 Task: Create in the project AgileHorizon and in the Backlog issue 'Implement a new cloud-based talent management system for a company with advanced talent acquisition and performance evaluation features' a child issue 'Automated infrastructure backup and recovery planning and optimization', and assign it to team member softage.4@softage.net. Create in the project AgileHorizon and in the Backlog issue 'Integrate a new appointment booking feature into an existing service provider mobile application to enhance convenience and scheduling for customers' a child issue 'Integration with customer loyalty management software', and assign it to team member softage.1@softage.net
Action: Mouse moved to (227, 66)
Screenshot: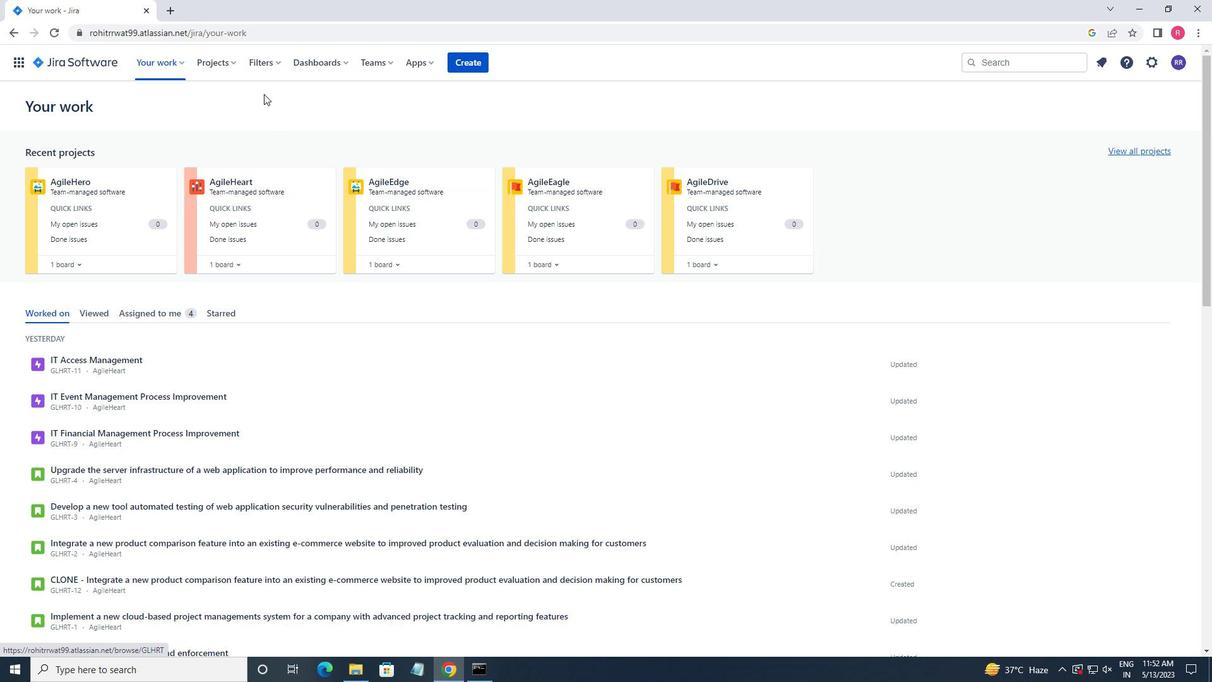 
Action: Mouse pressed left at (227, 66)
Screenshot: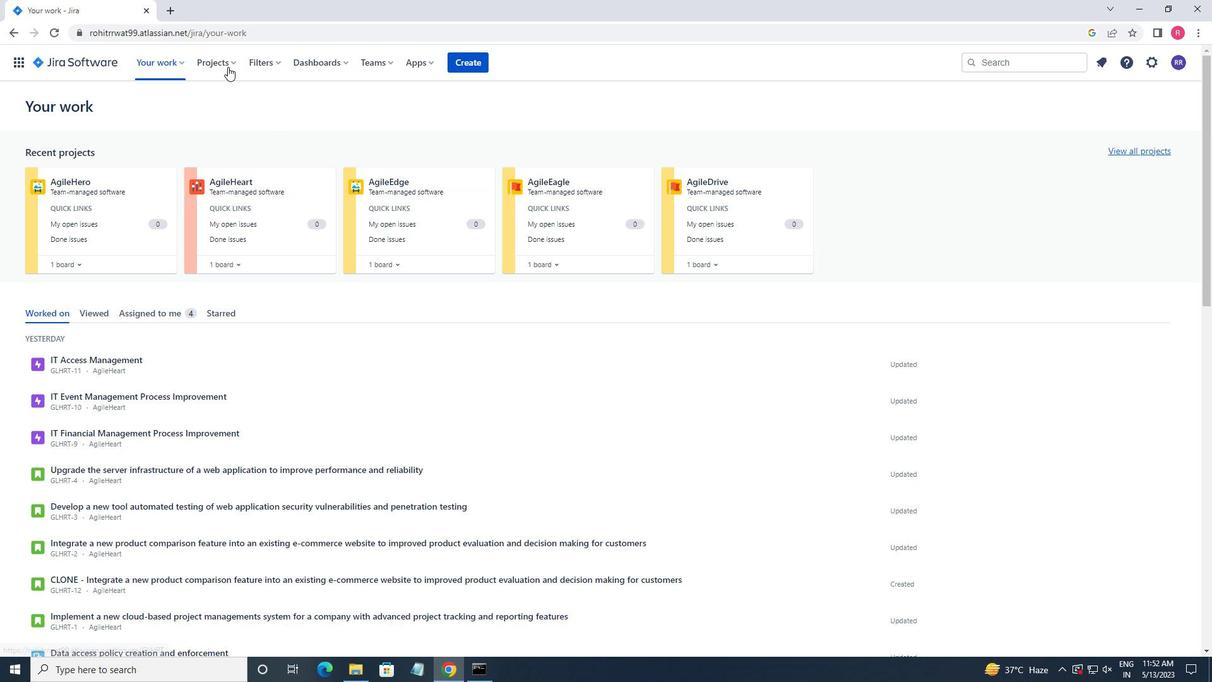 
Action: Mouse moved to (247, 128)
Screenshot: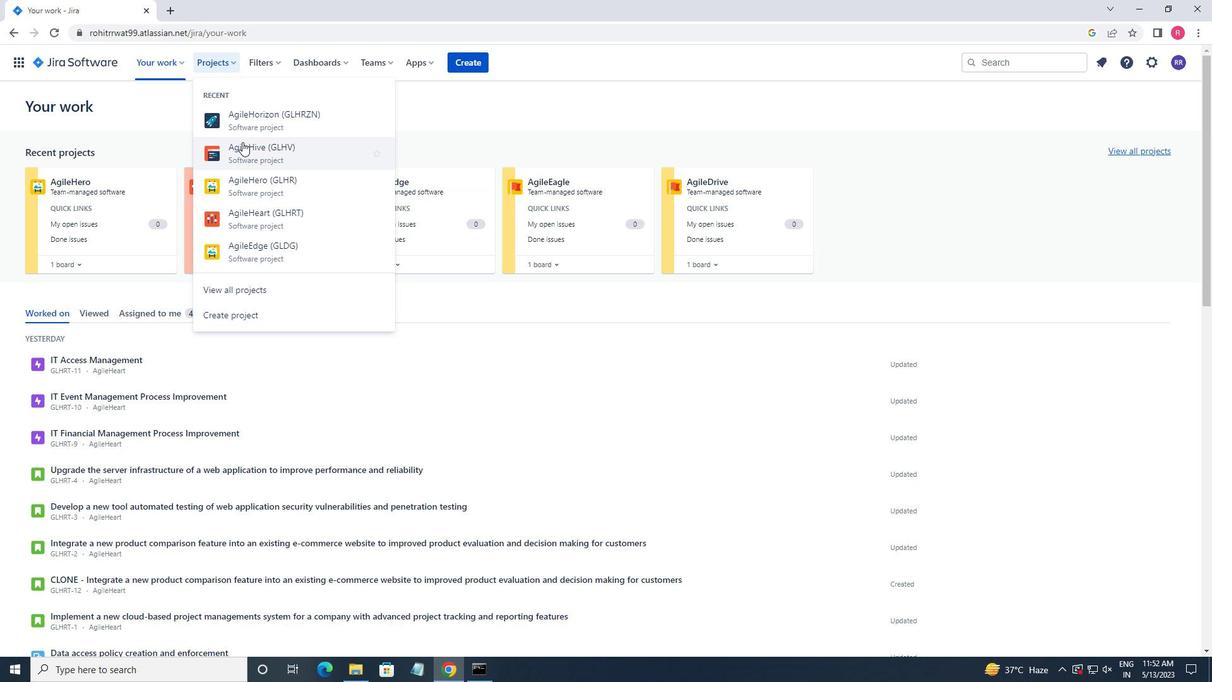 
Action: Mouse pressed left at (247, 128)
Screenshot: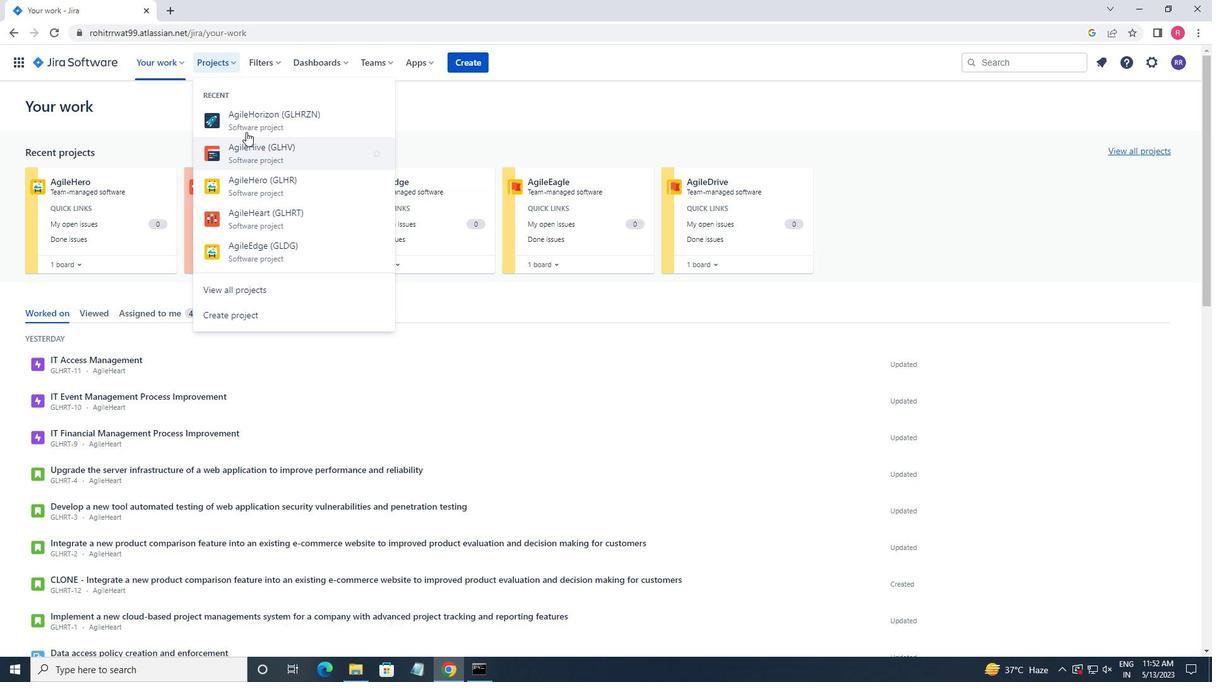 
Action: Mouse moved to (62, 196)
Screenshot: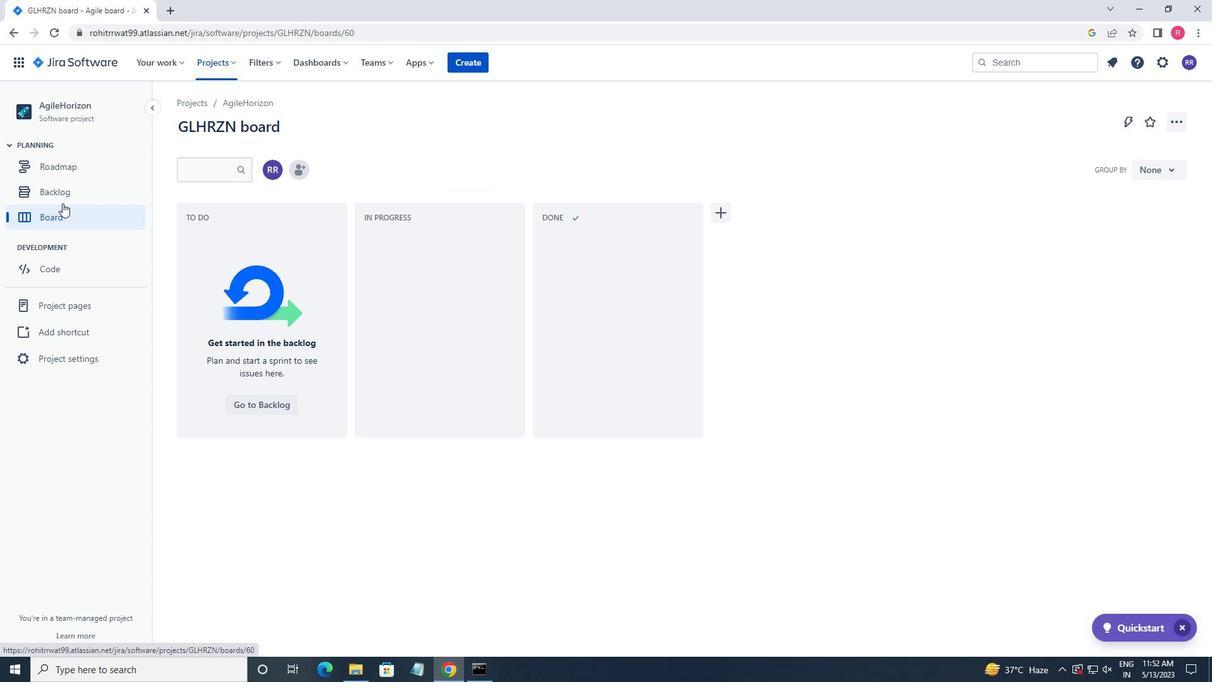 
Action: Mouse pressed left at (62, 196)
Screenshot: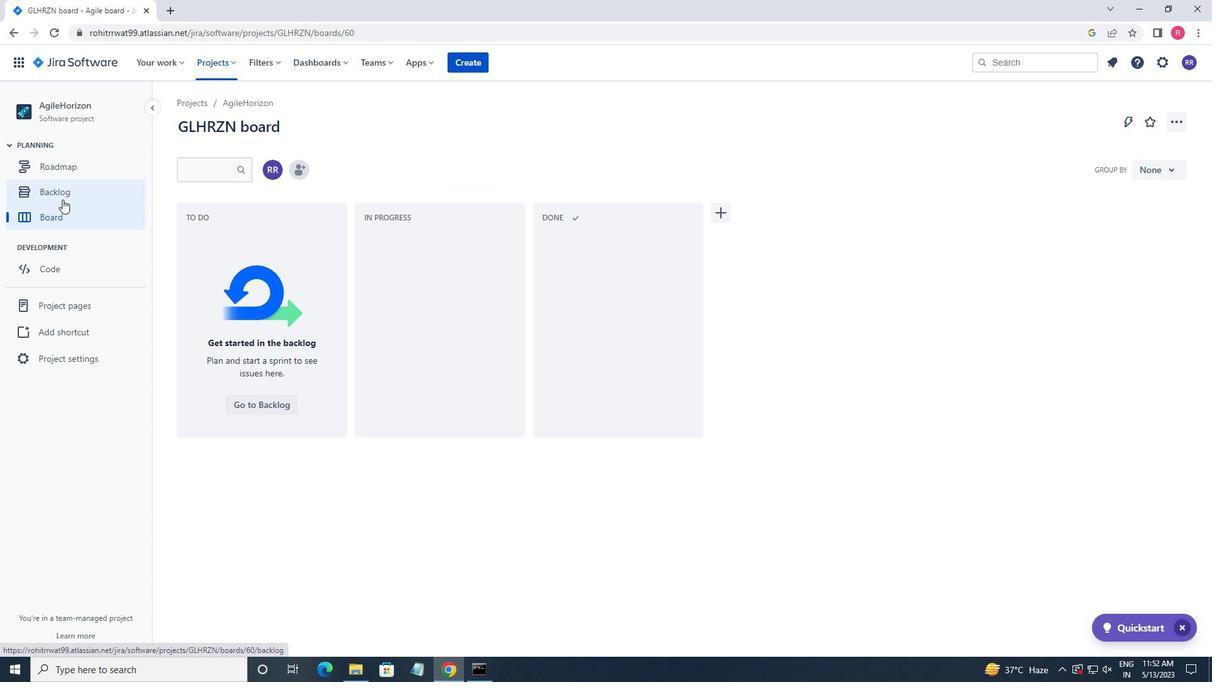 
Action: Mouse moved to (767, 258)
Screenshot: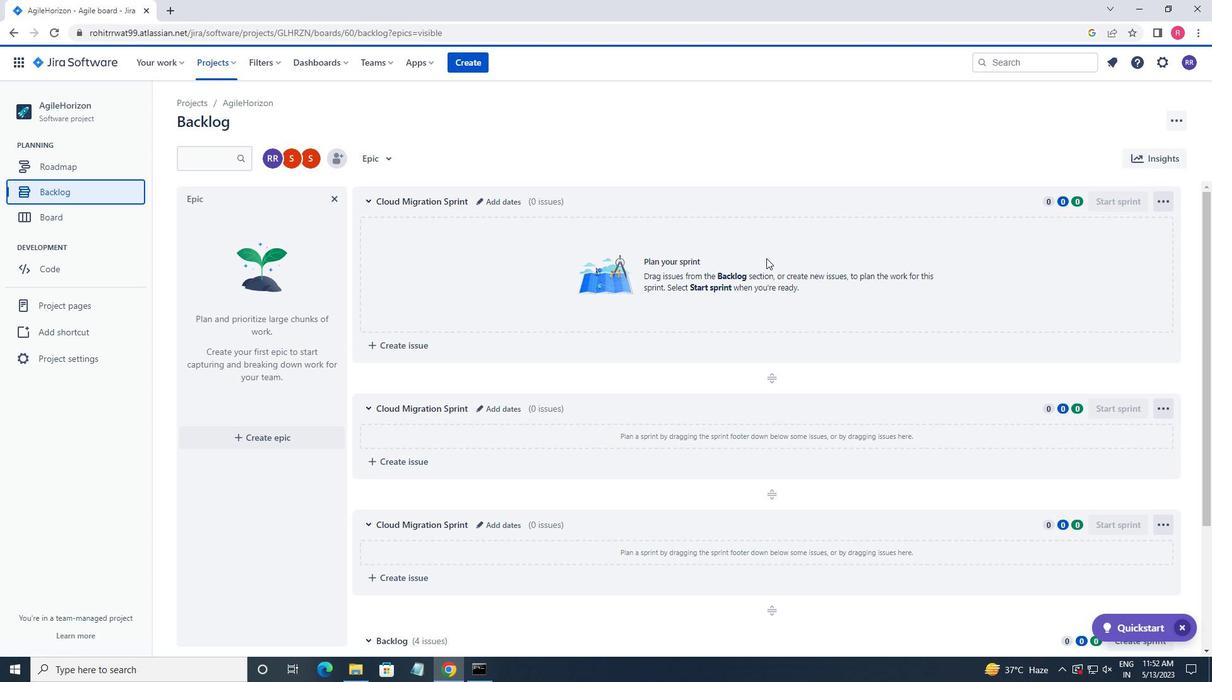 
Action: Mouse scrolled (767, 257) with delta (0, 0)
Screenshot: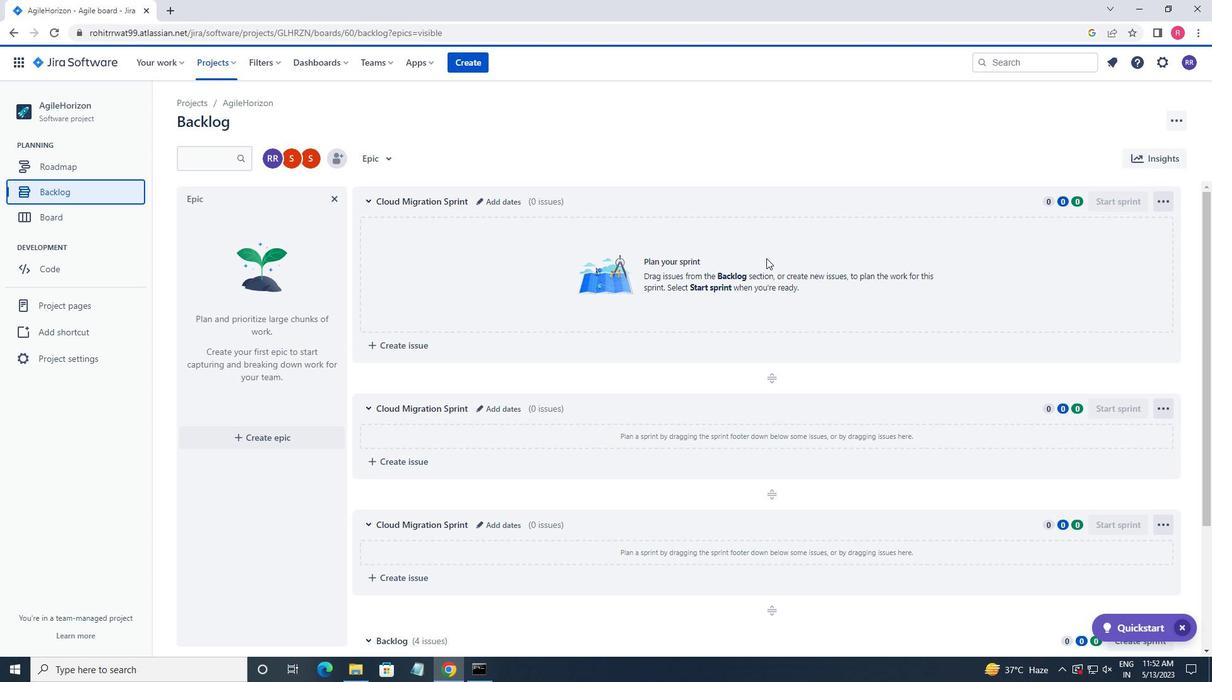 
Action: Mouse moved to (767, 258)
Screenshot: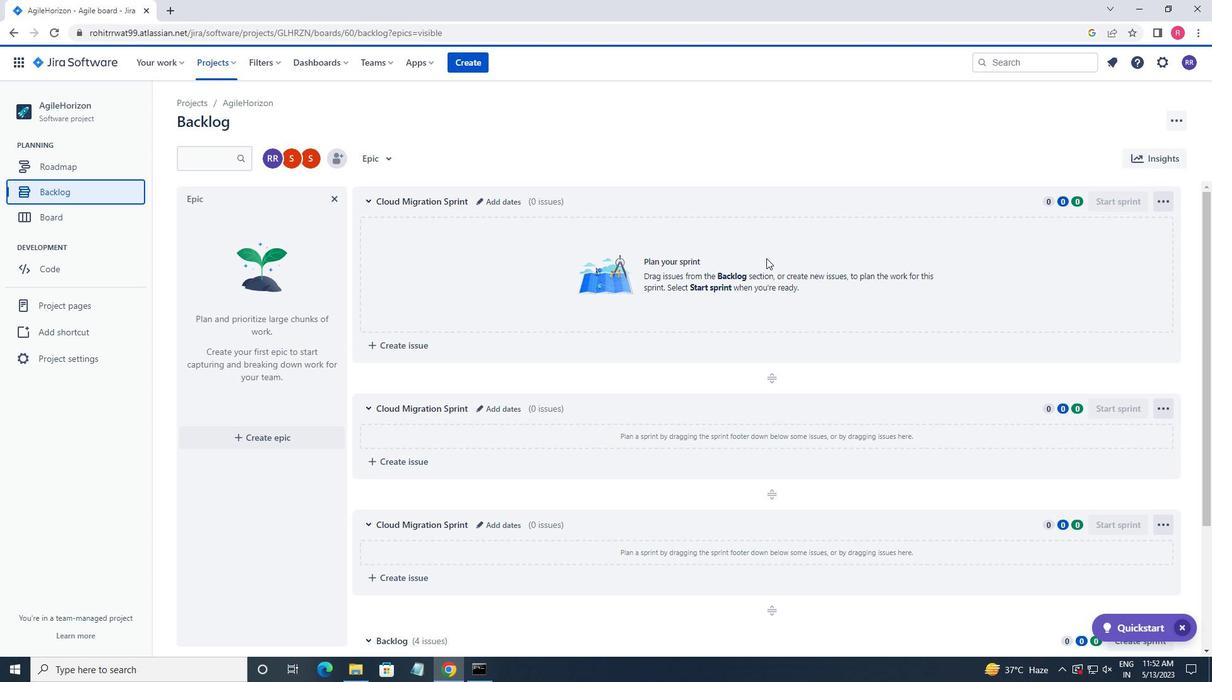 
Action: Mouse scrolled (767, 257) with delta (0, 0)
Screenshot: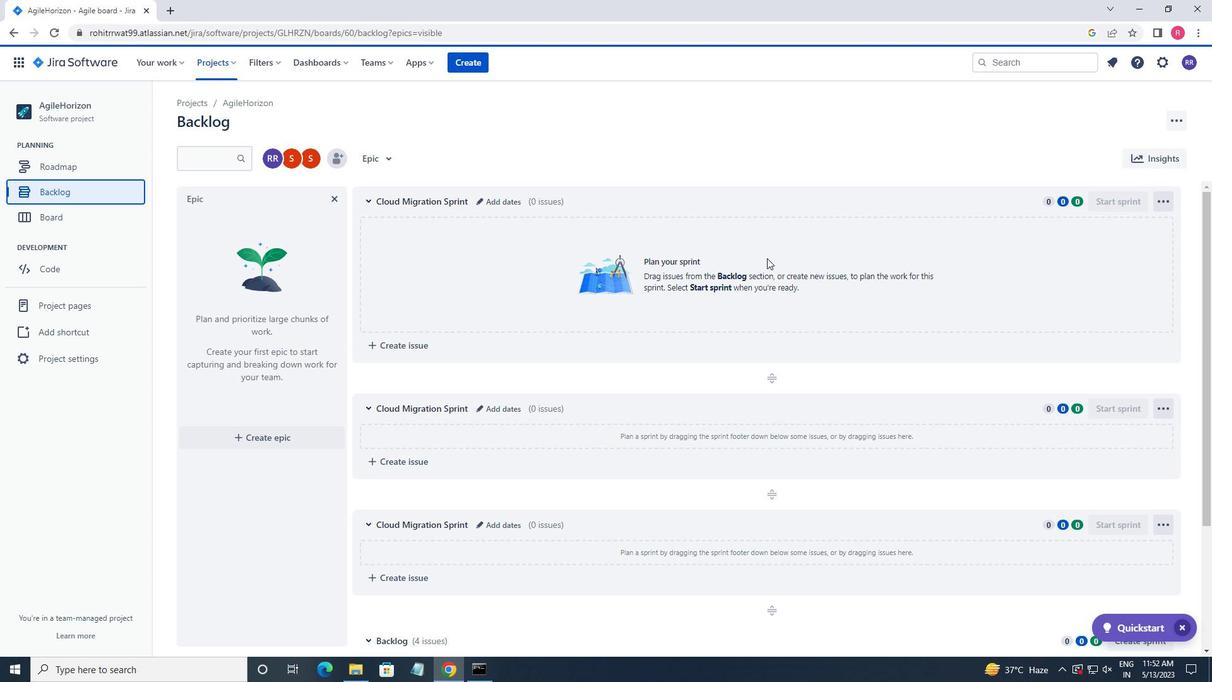 
Action: Mouse moved to (768, 258)
Screenshot: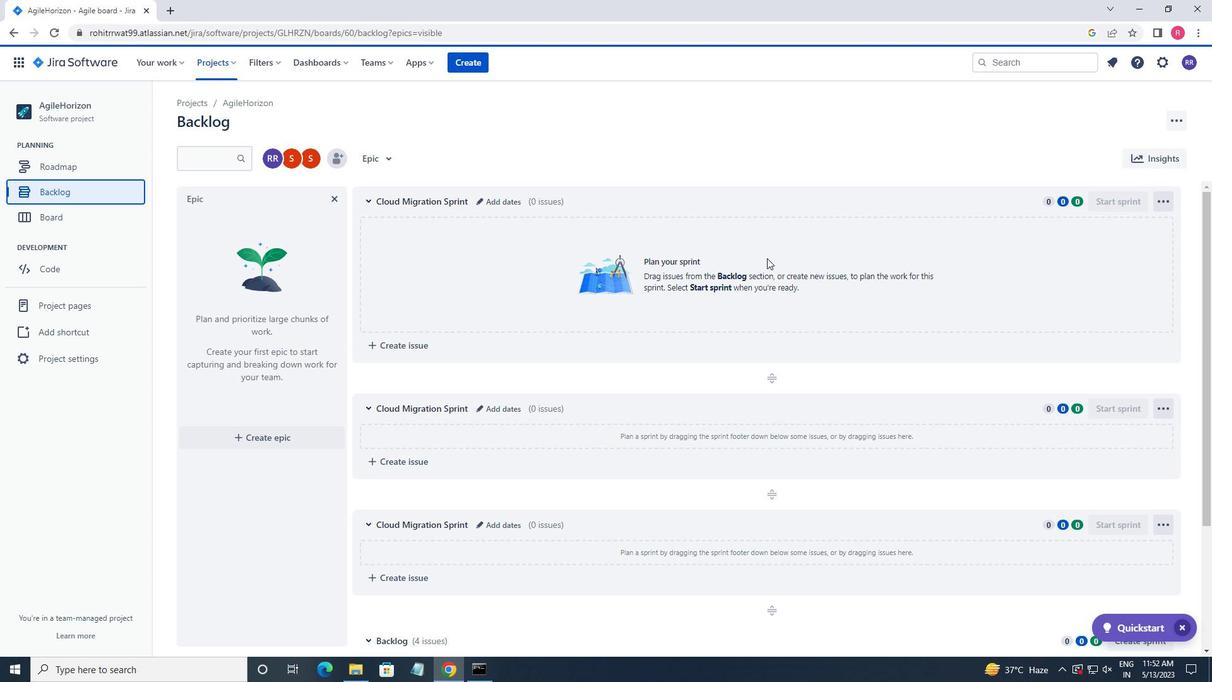 
Action: Mouse scrolled (768, 258) with delta (0, 0)
Screenshot: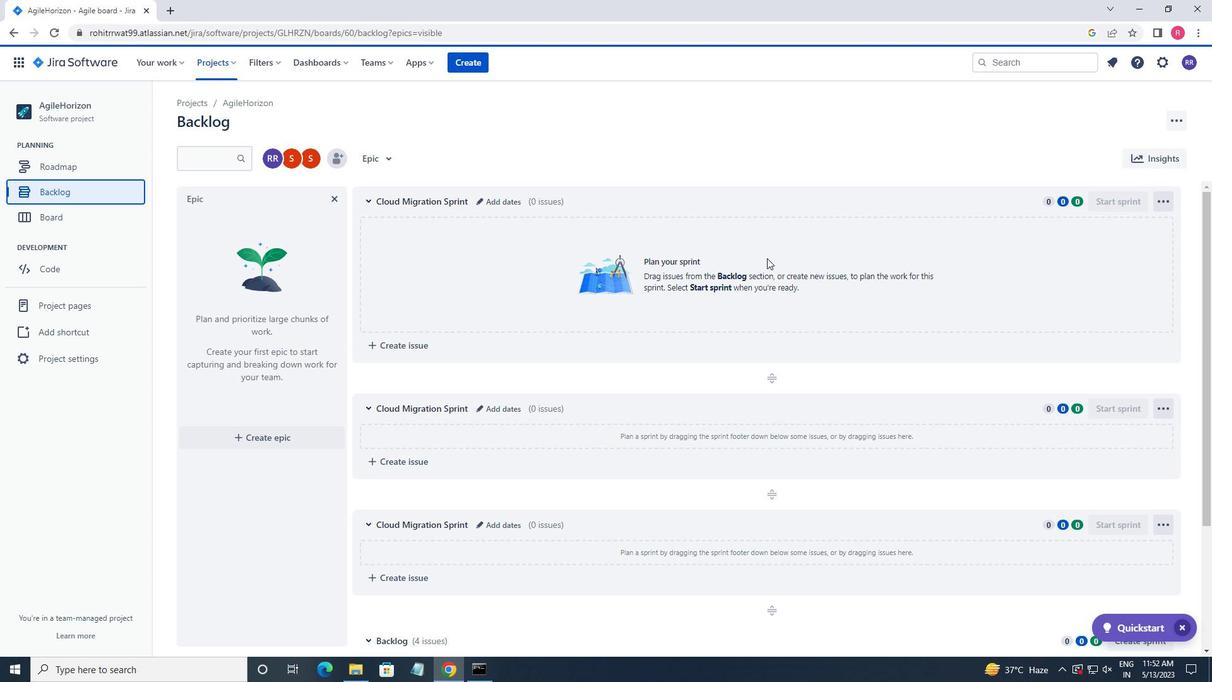 
Action: Mouse scrolled (768, 258) with delta (0, 0)
Screenshot: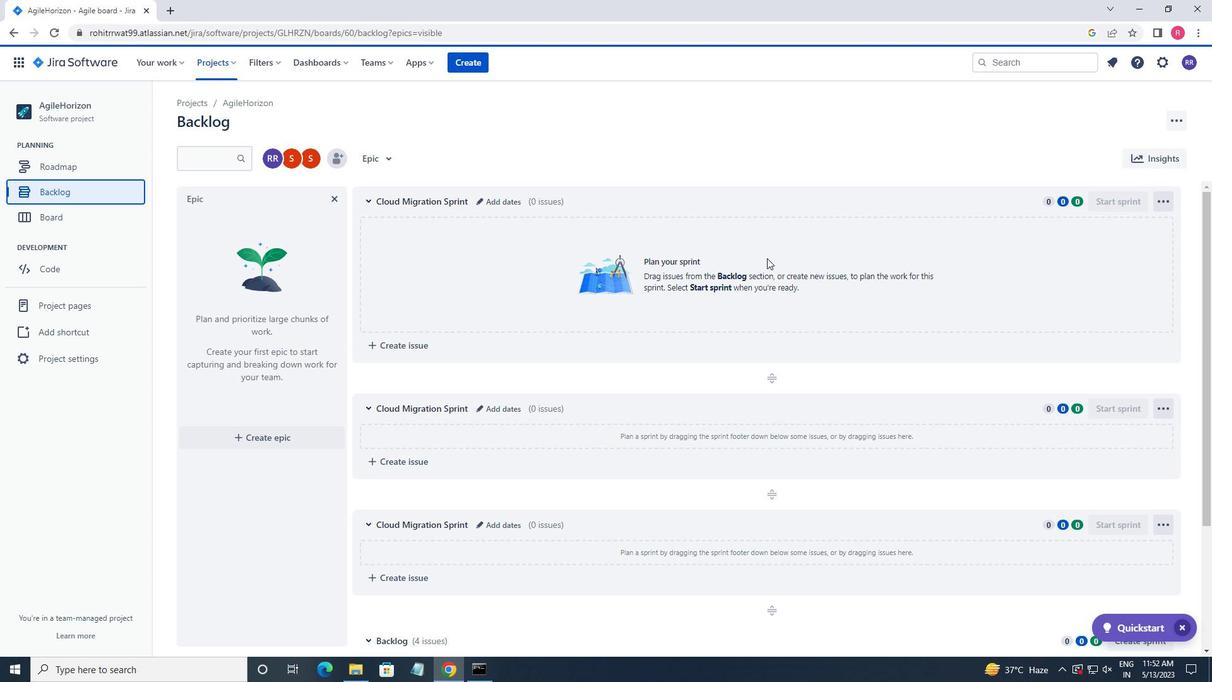 
Action: Mouse scrolled (768, 258) with delta (0, 0)
Screenshot: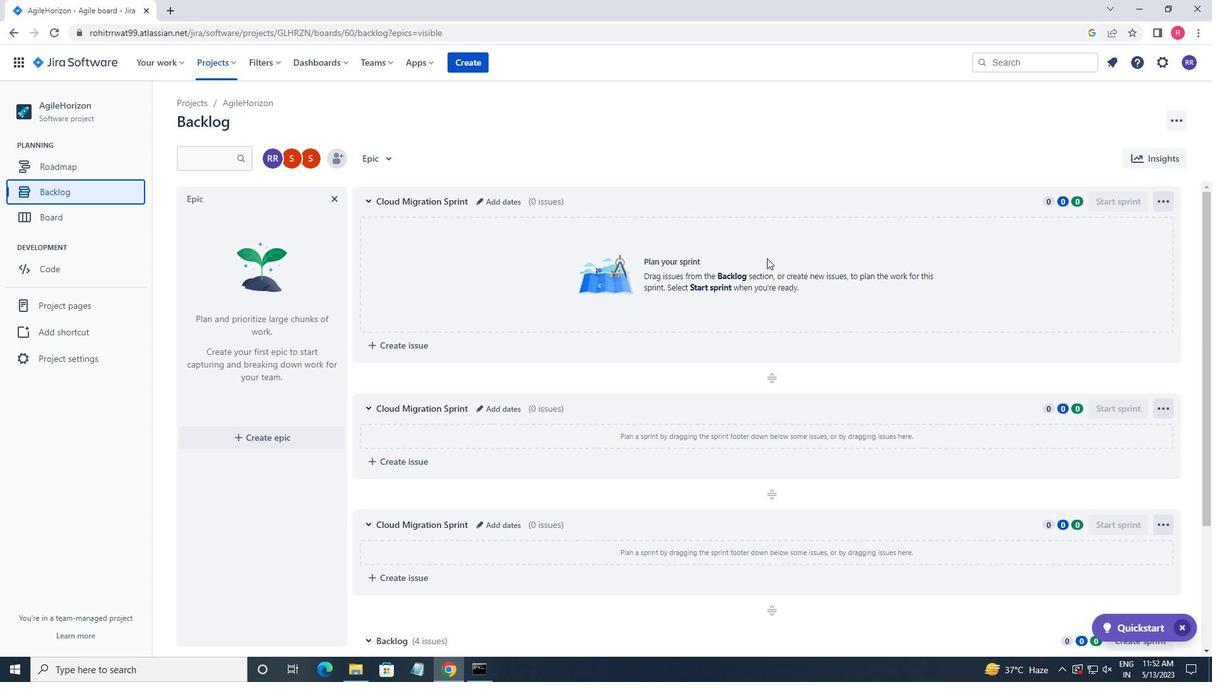 
Action: Mouse moved to (769, 258)
Screenshot: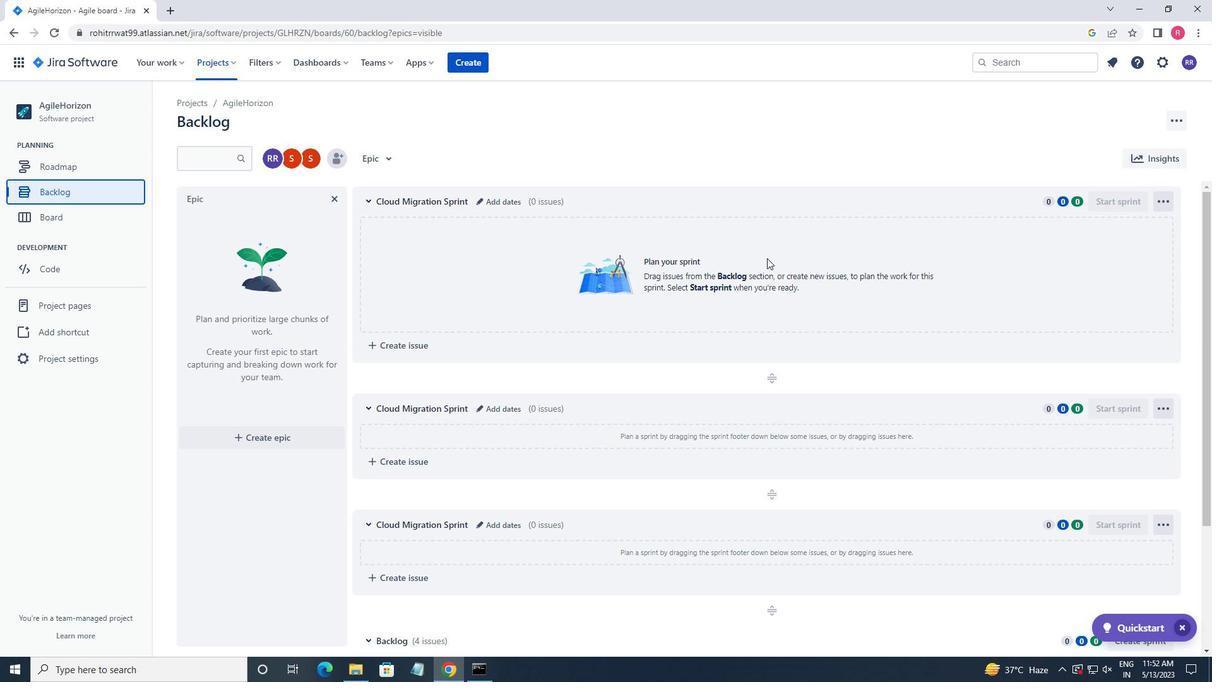 
Action: Mouse scrolled (769, 258) with delta (0, 0)
Screenshot: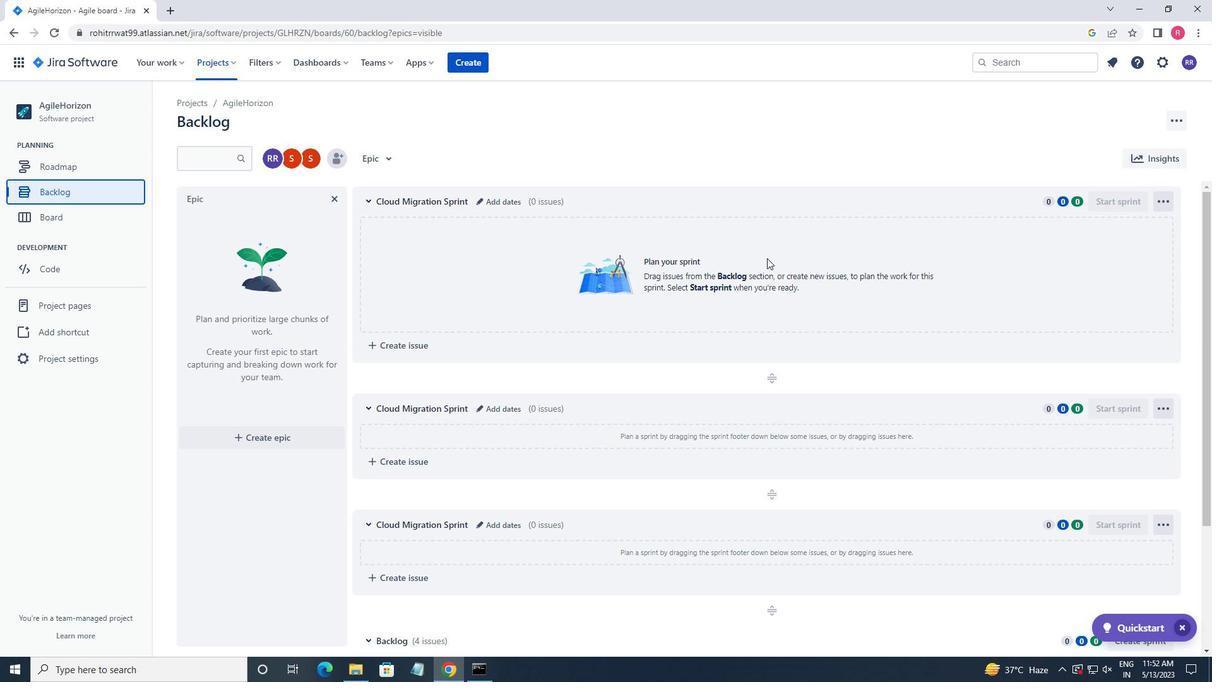
Action: Mouse scrolled (769, 258) with delta (0, 0)
Screenshot: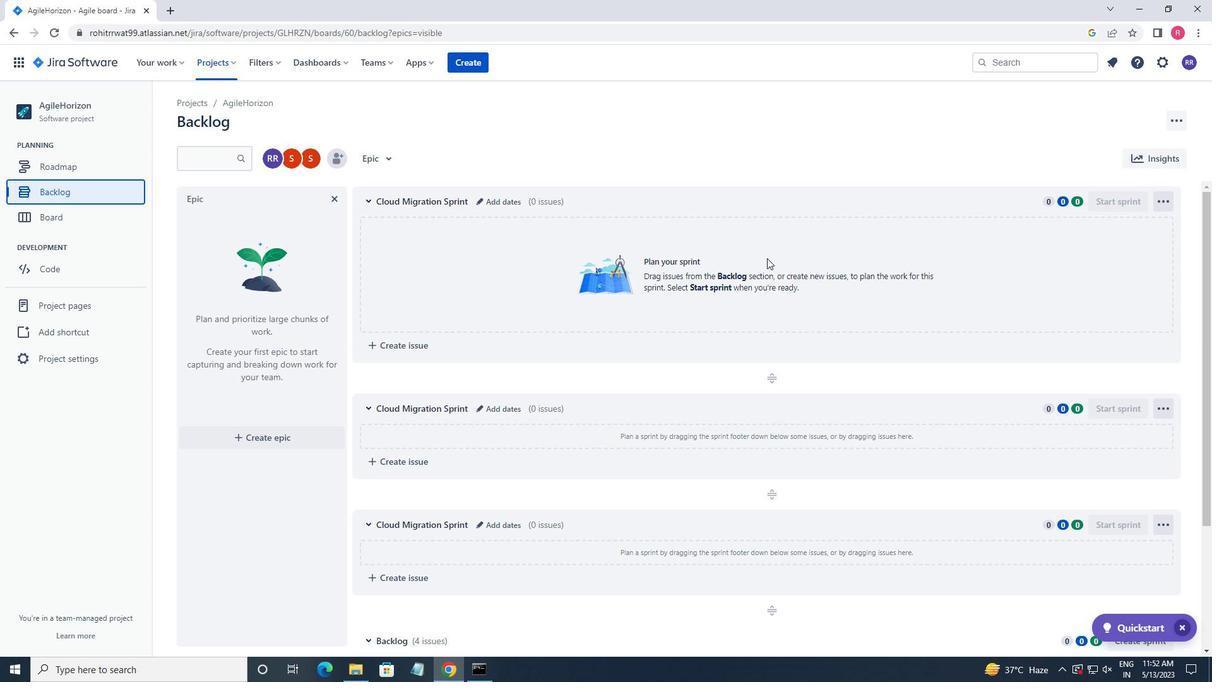 
Action: Mouse moved to (1030, 555)
Screenshot: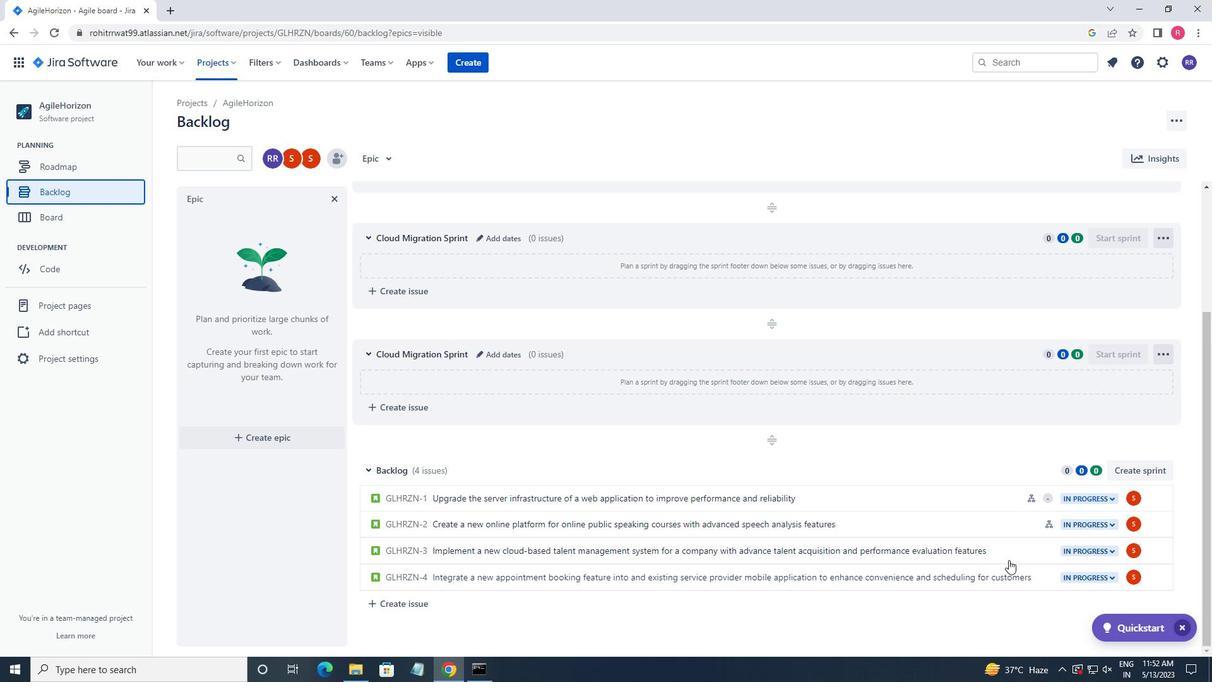 
Action: Mouse pressed left at (1030, 555)
Screenshot: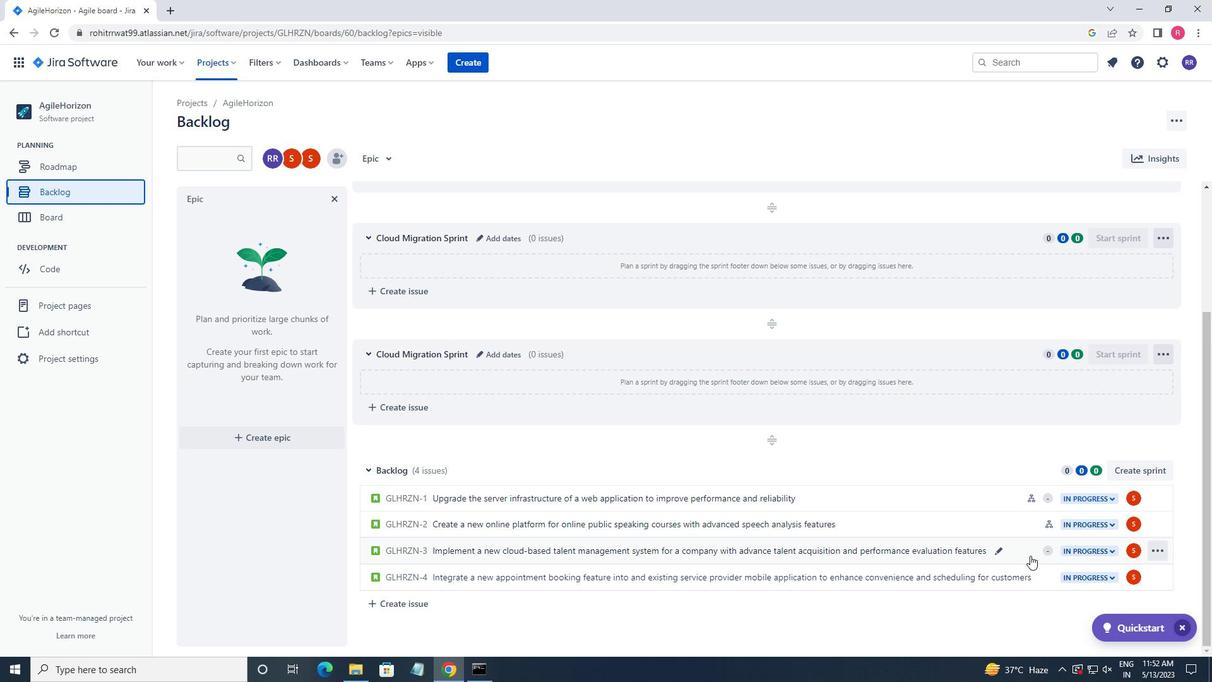 
Action: Mouse moved to (994, 332)
Screenshot: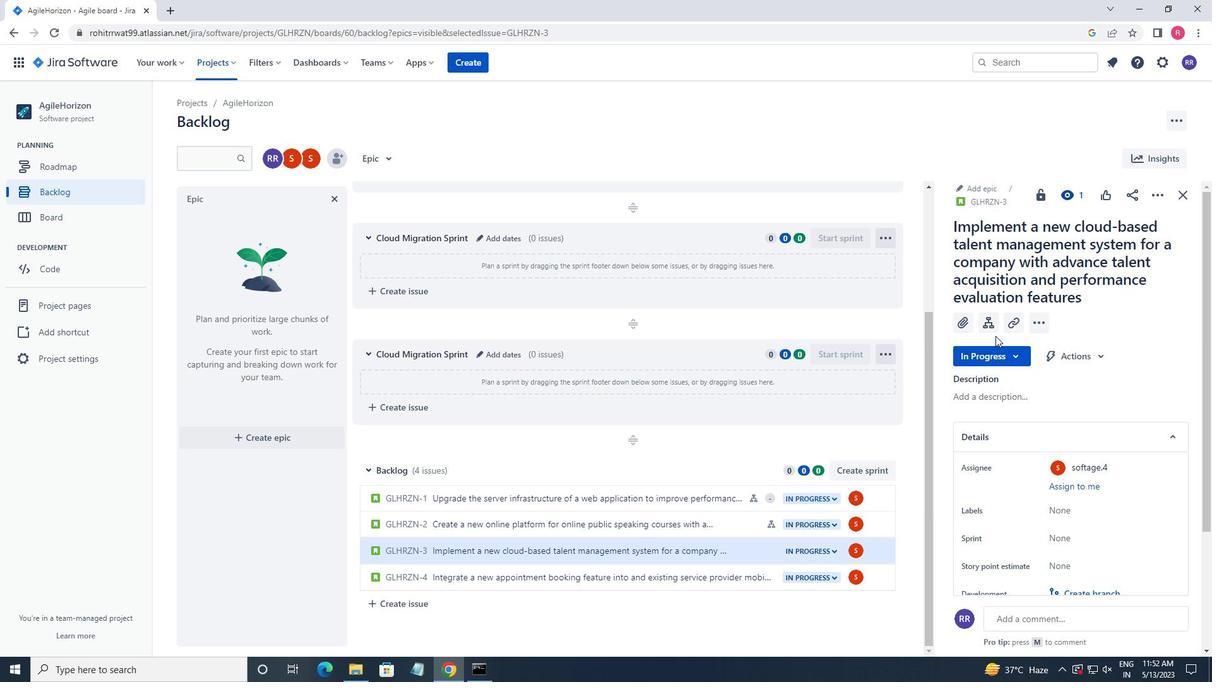 
Action: Mouse pressed left at (994, 332)
Screenshot: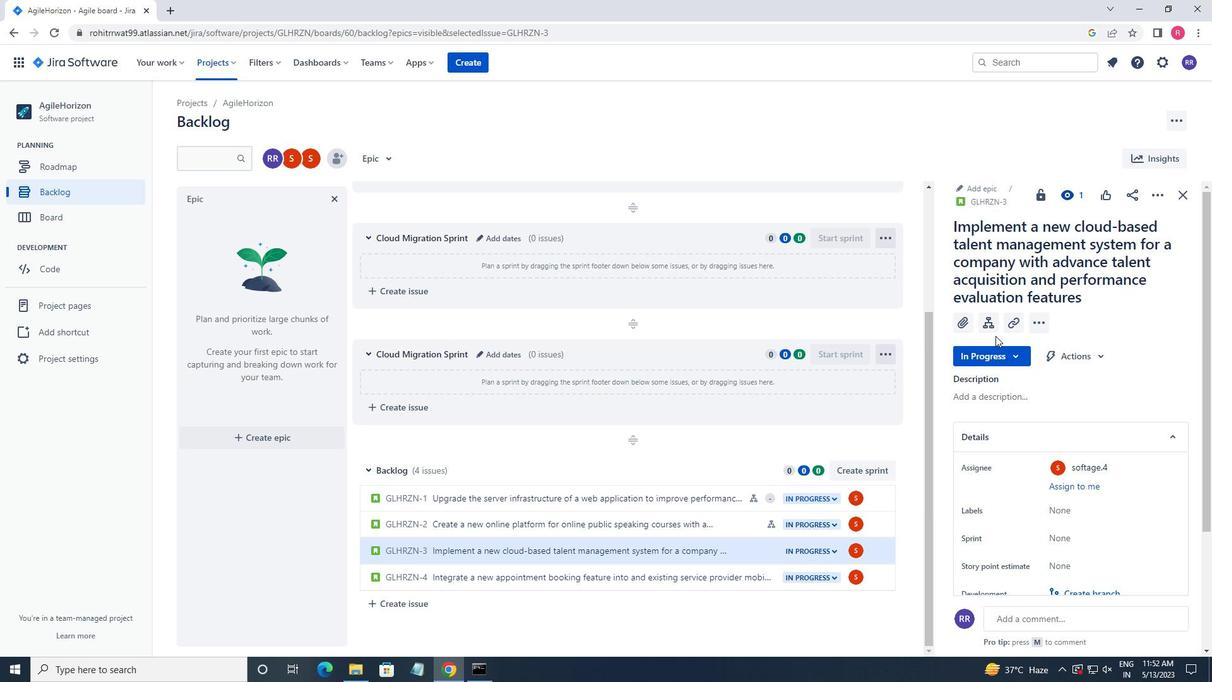 
Action: Mouse moved to (991, 326)
Screenshot: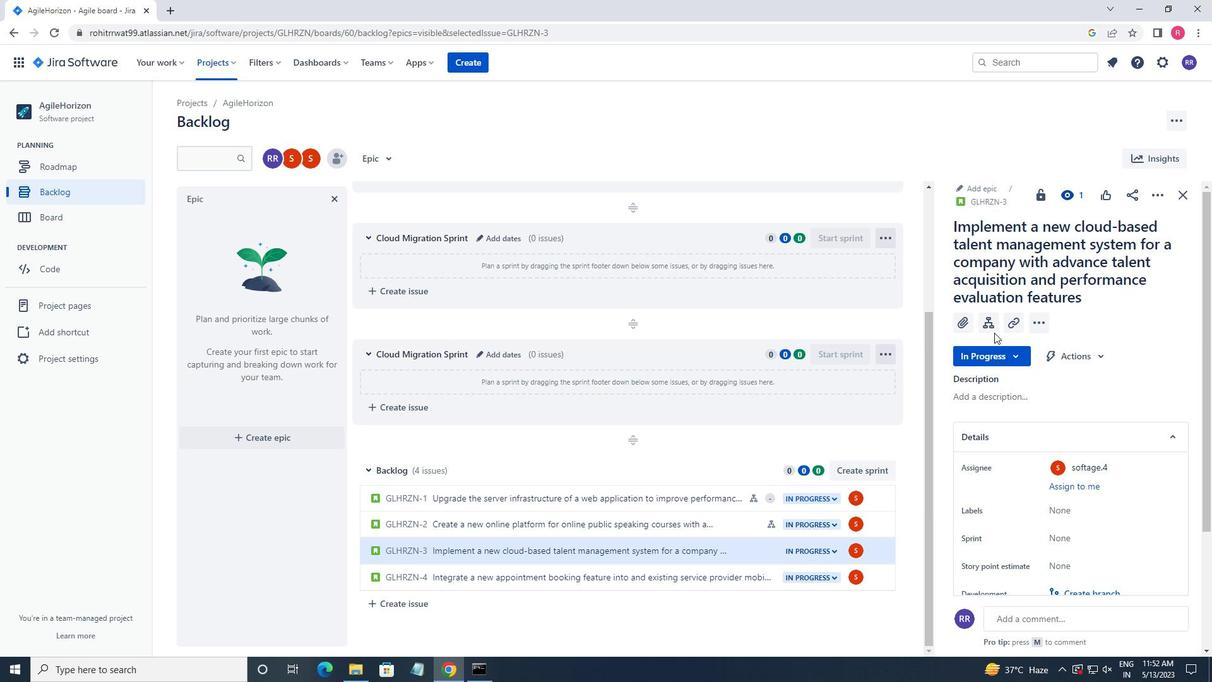 
Action: Mouse pressed left at (991, 326)
Screenshot: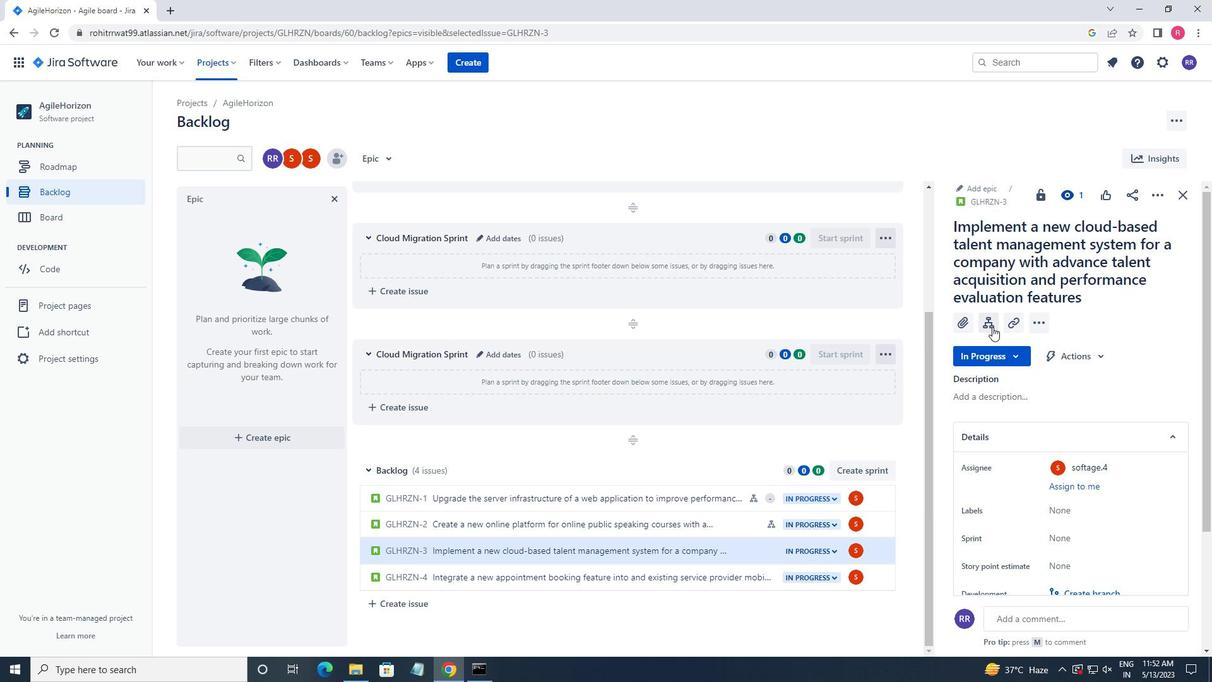
Action: Key pressed <Key.shift>AUTOMATED<Key.space>INFRASTUCTURE<Key.space><Key.left><Key.left><Key.left><Key.left><Key.left><Key.left><Key.left><Key.left><Key.left><Key.right><Key.right>R<Key.right><Key.right><Key.right><Key.right><Key.right><Key.right><Key.right><Key.right><Key.right><Key.right>BACKUP<Key.space>AND<Key.space>RECOVERY<Key.space>PLANNU<Key.backspace>ING<Key.space>AND<Key.space>OPTIMIZATION<Key.enter>
Screenshot: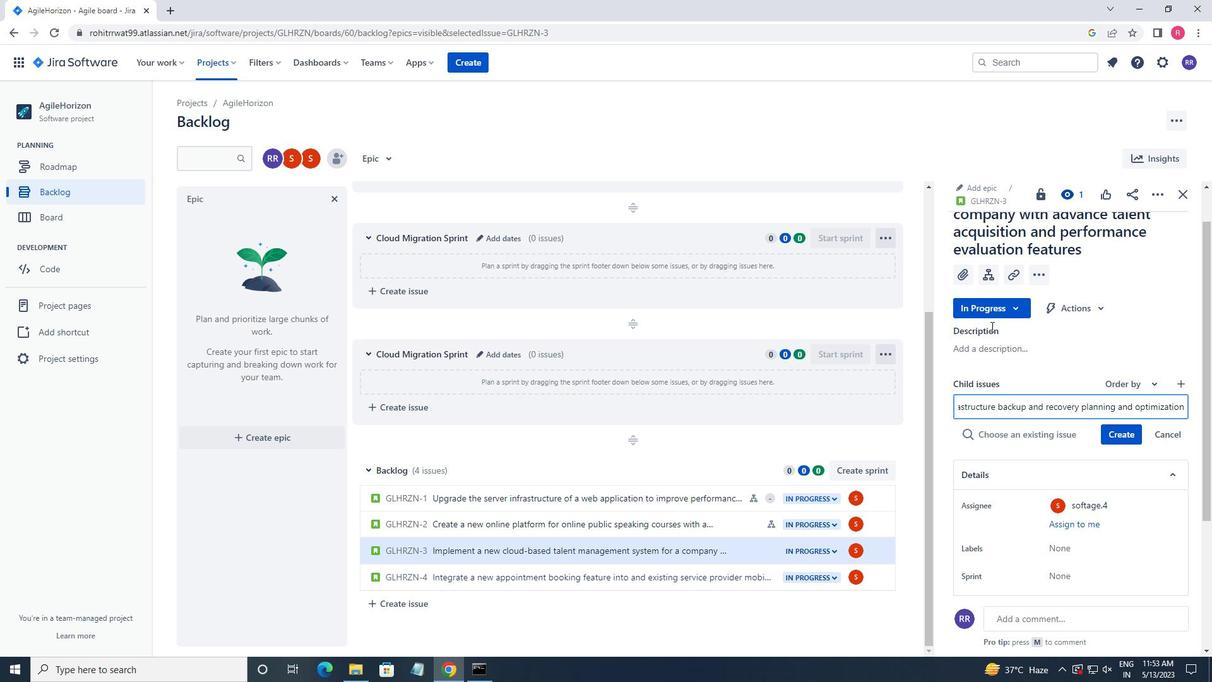 
Action: Mouse moved to (1133, 416)
Screenshot: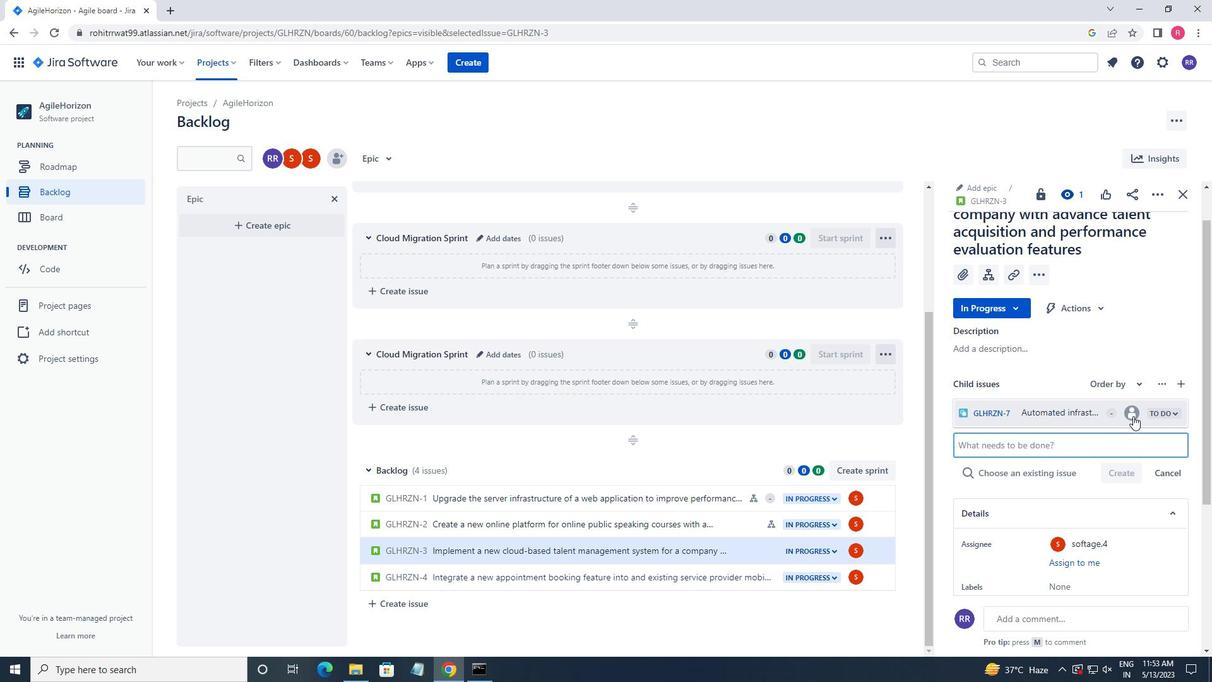 
Action: Mouse pressed left at (1133, 416)
Screenshot: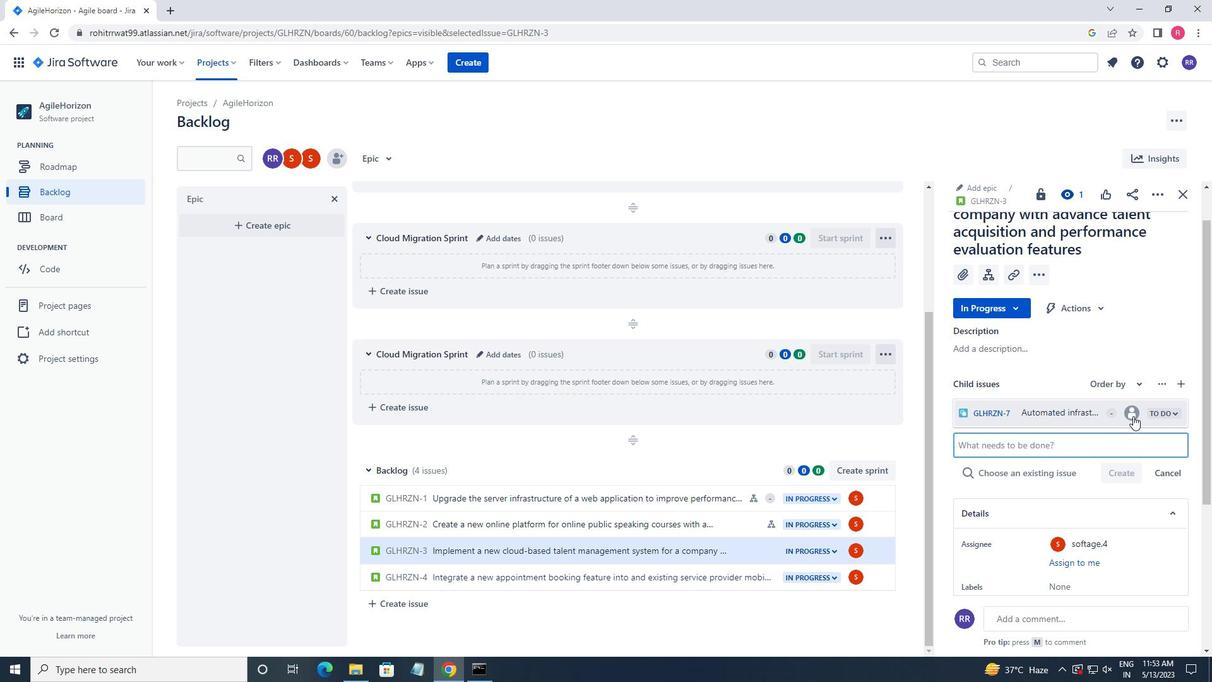 
Action: Mouse moved to (1084, 382)
Screenshot: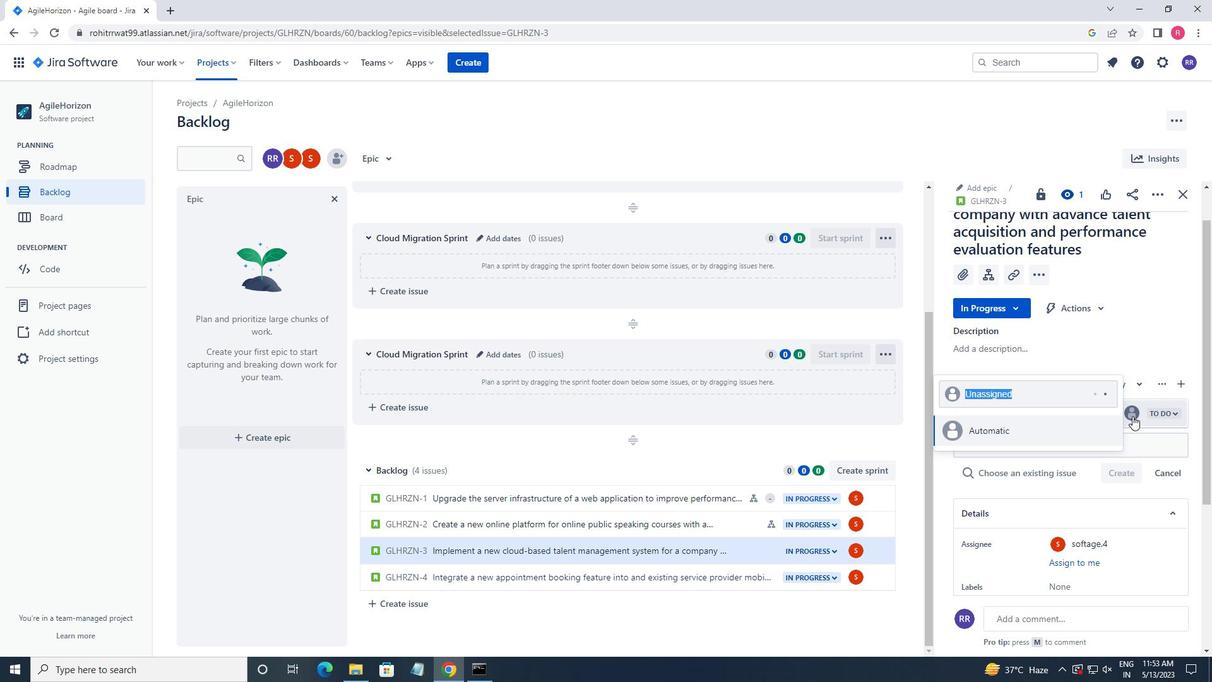 
Action: Key pressed SOFTAGE.4
Screenshot: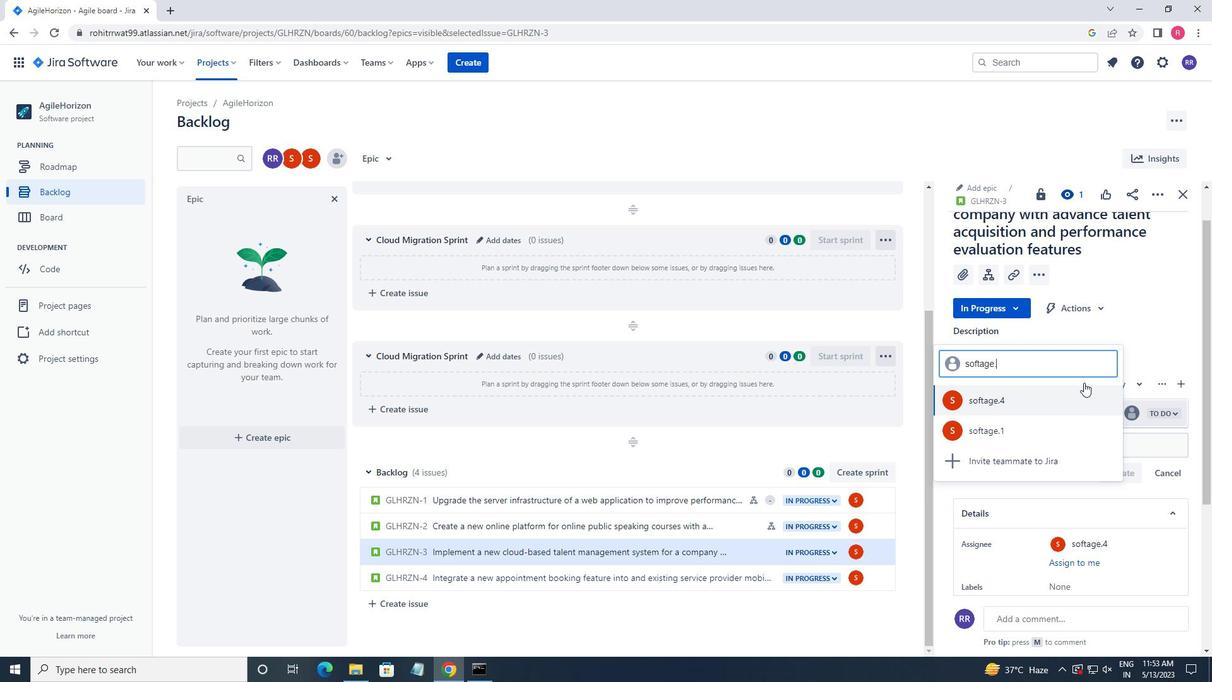 
Action: Mouse moved to (1058, 399)
Screenshot: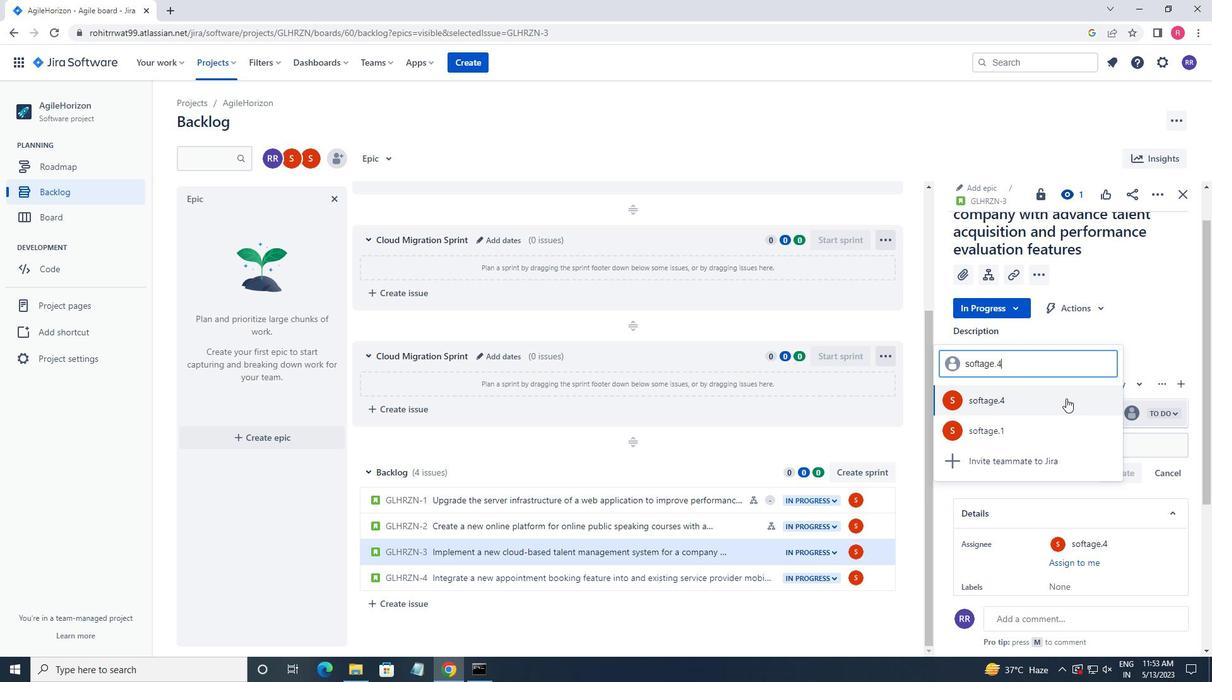 
Action: Mouse pressed left at (1058, 399)
Screenshot: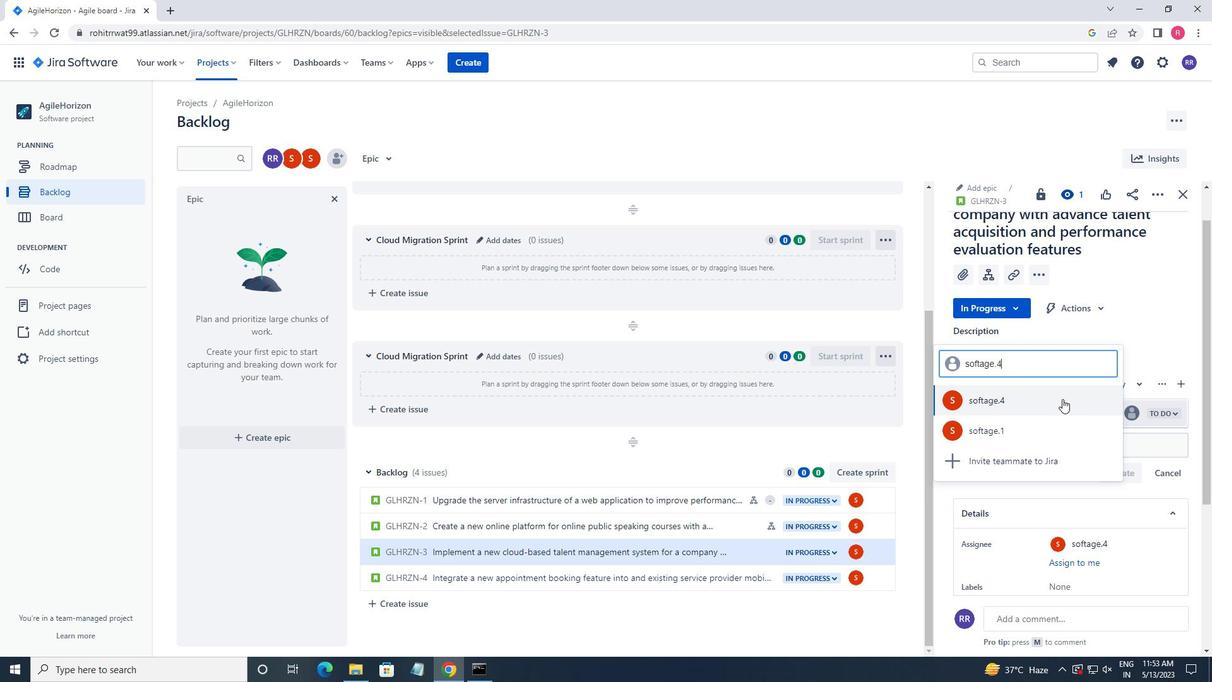 
Action: Mouse moved to (658, 586)
Screenshot: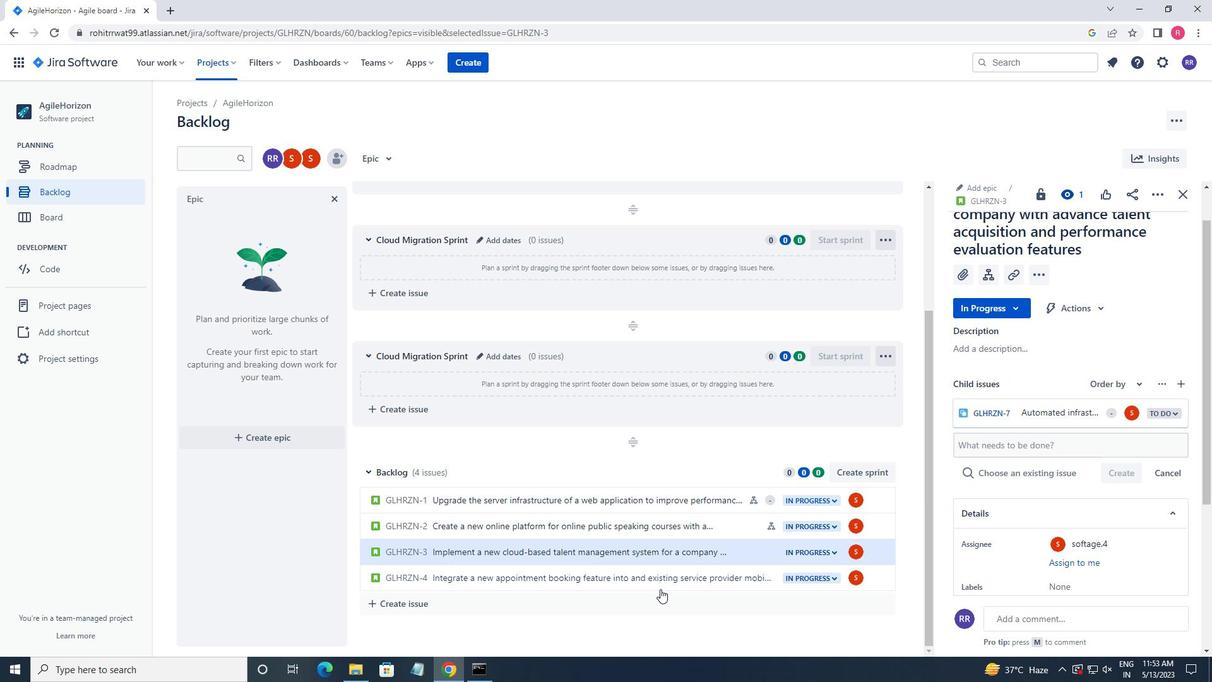 
Action: Mouse pressed left at (658, 586)
Screenshot: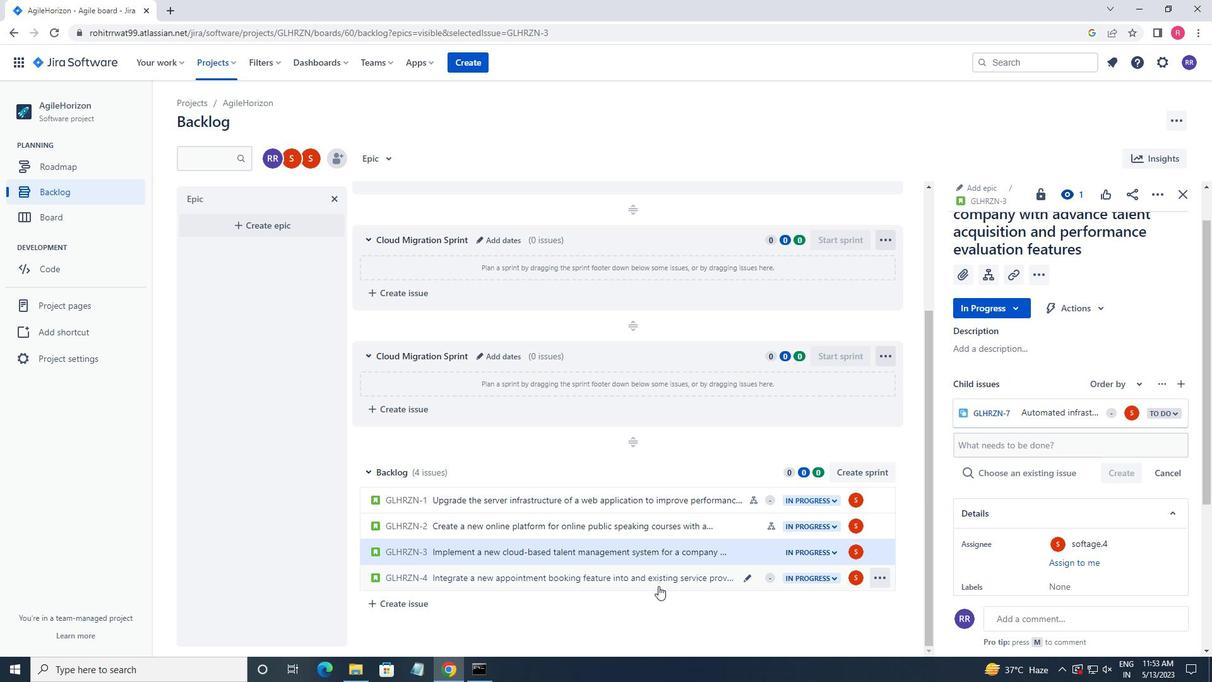 
Action: Mouse moved to (889, 509)
Screenshot: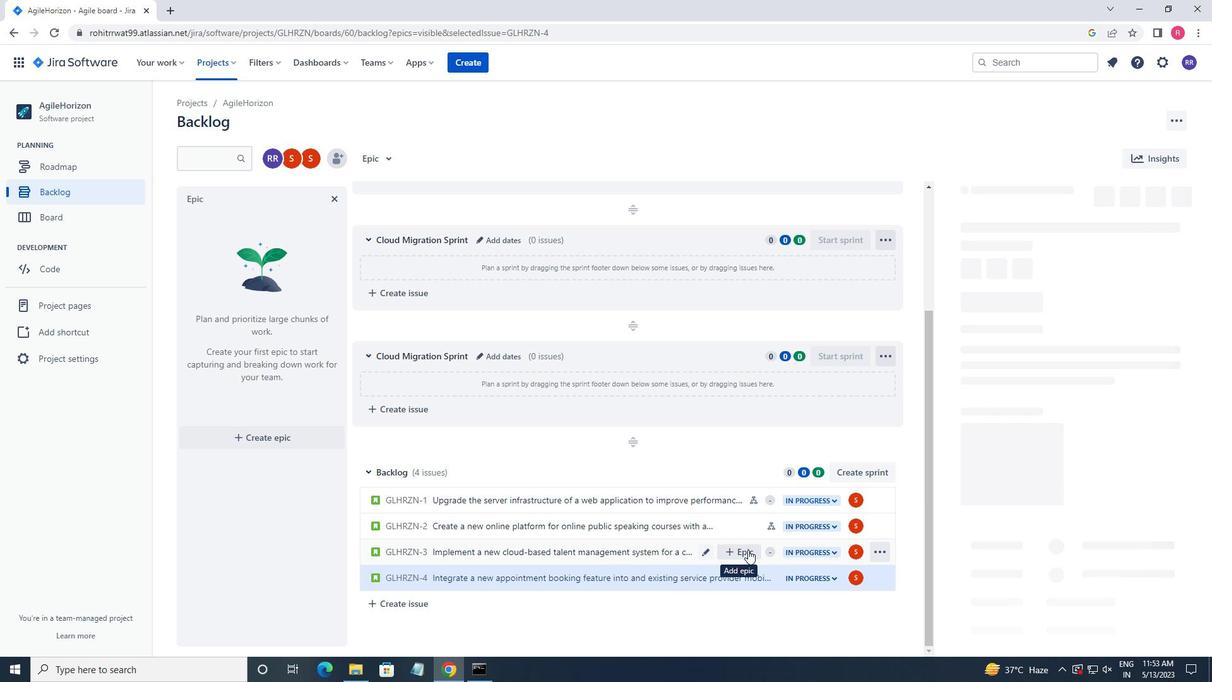 
Action: Mouse scrolled (889, 509) with delta (0, 0)
Screenshot: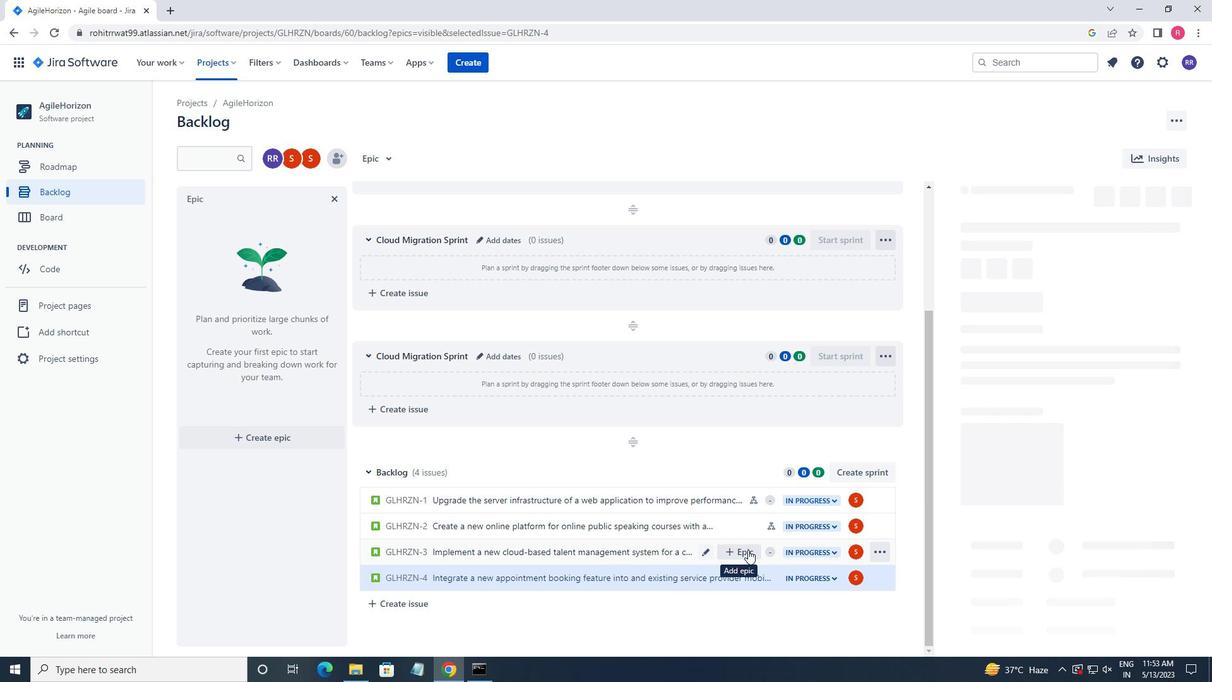 
Action: Mouse moved to (993, 318)
Screenshot: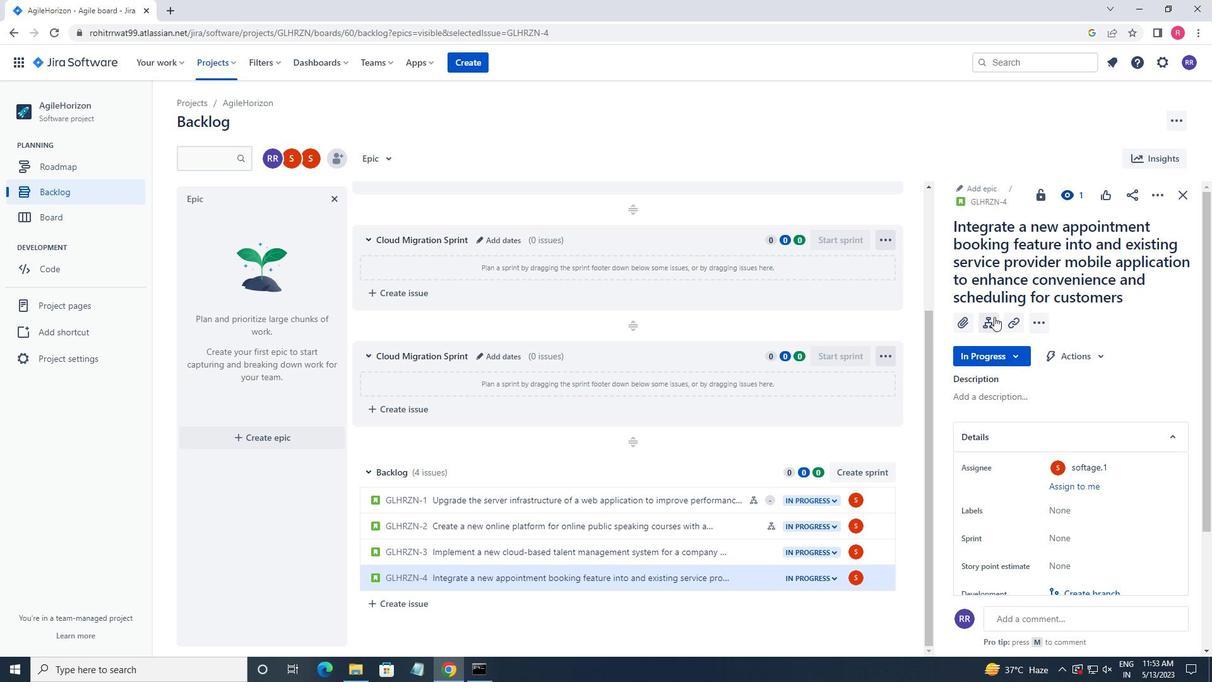 
Action: Mouse pressed left at (993, 318)
Screenshot: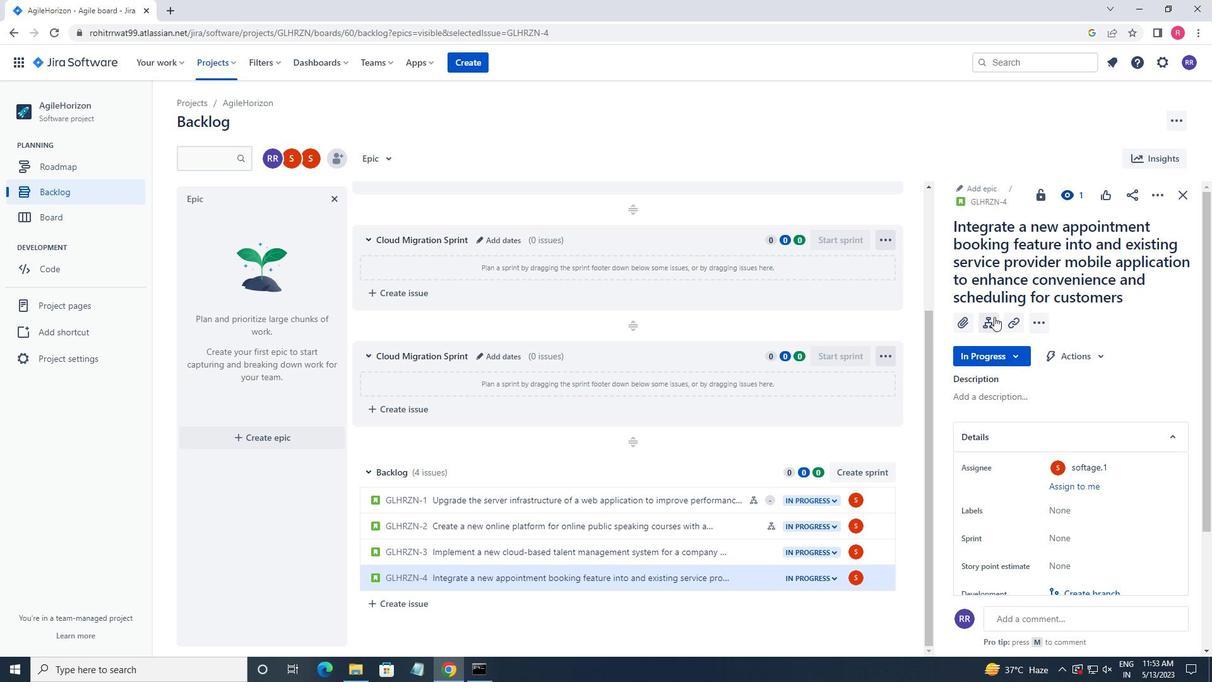 
Action: Mouse moved to (974, 418)
Screenshot: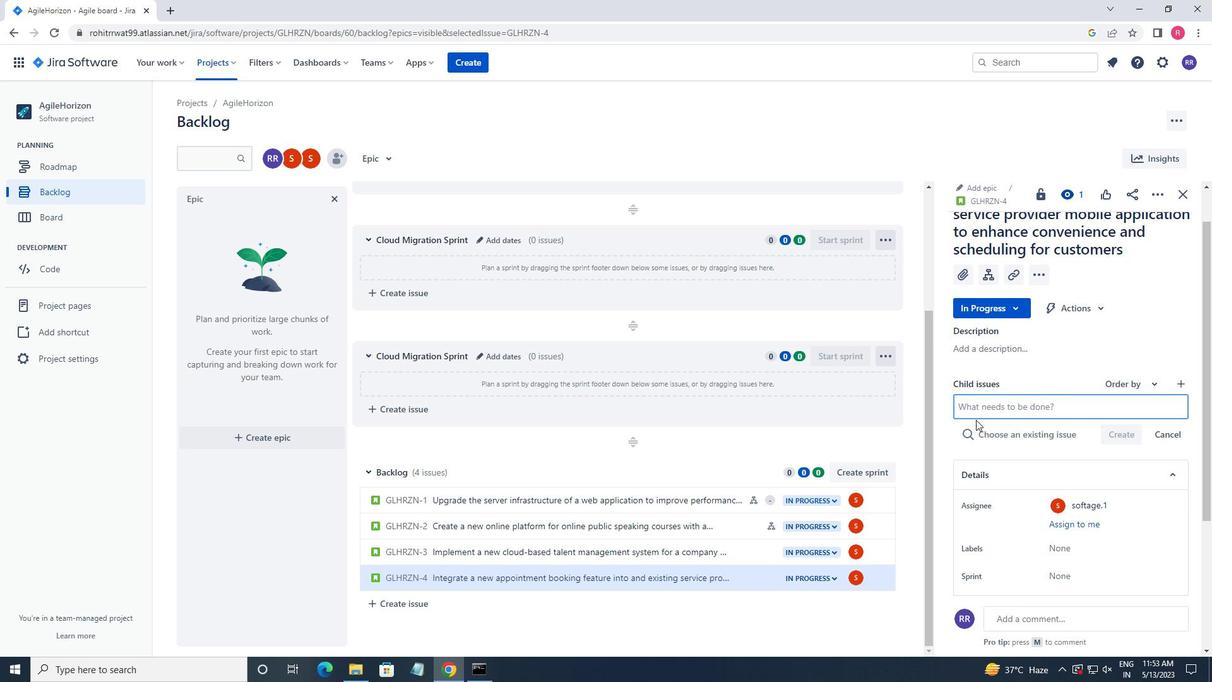 
Action: Key pressed <Key.shift_r>INTEGRATION<Key.space>WITH<Key.space>CUSTE<Key.backspace>OMER<Key.space>LOYALTY<Key.space>MANAGEMENT<Key.space>SOFTWARE<Key.enter>
Screenshot: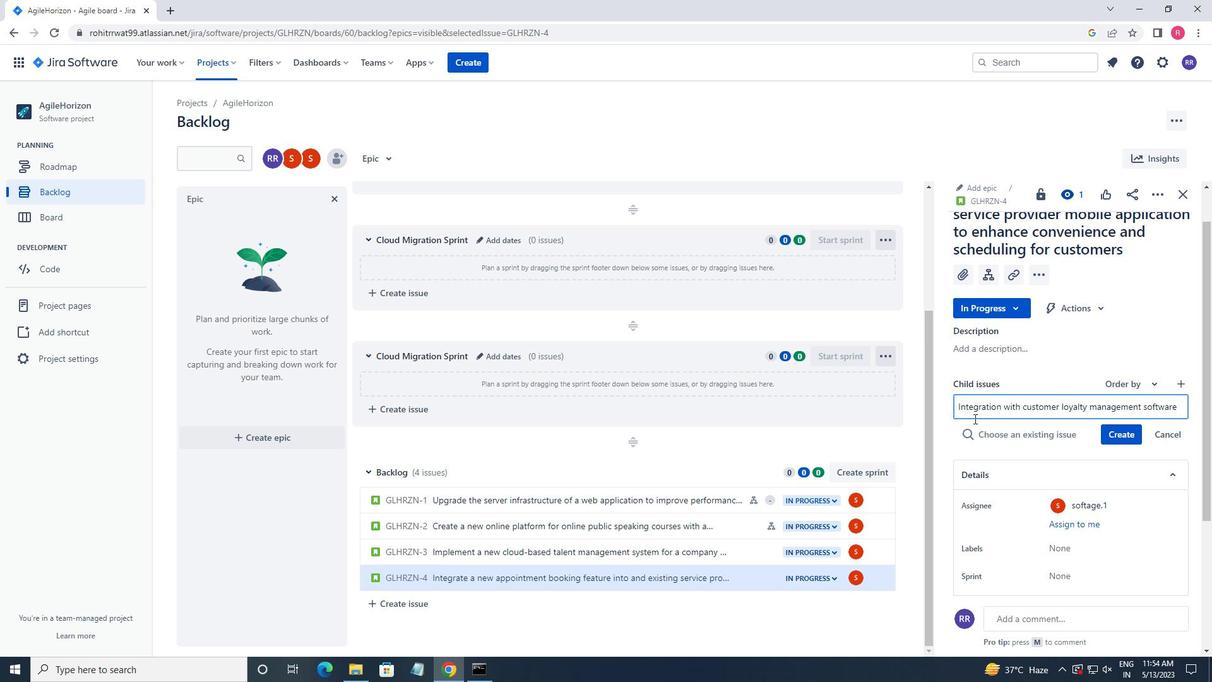
Action: Mouse moved to (1134, 414)
Screenshot: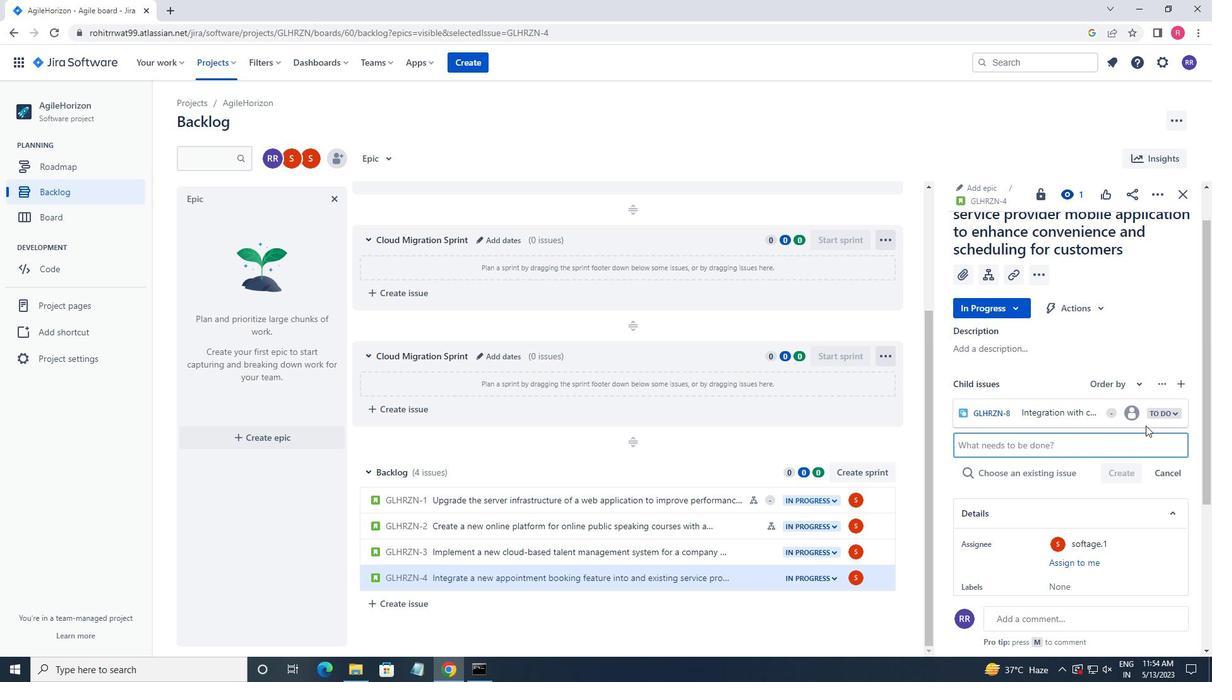 
Action: Mouse pressed left at (1134, 414)
Screenshot: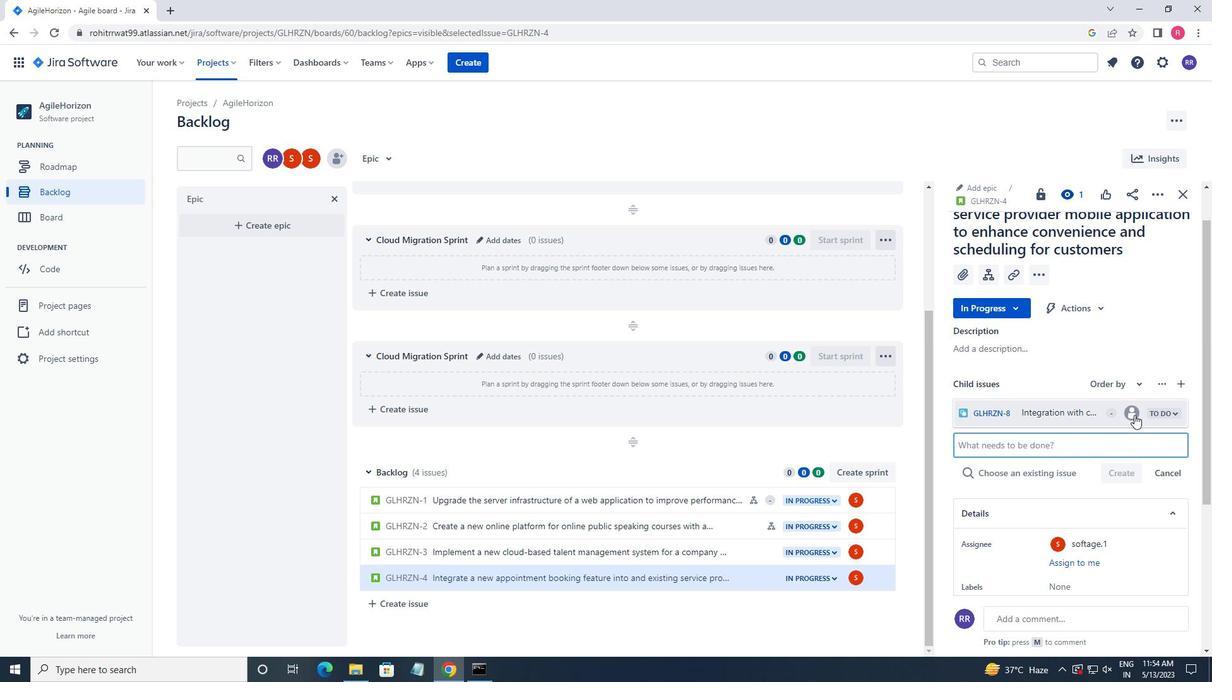 
Action: Key pressed SOFTAE<Key.backspace>GE.1
Screenshot: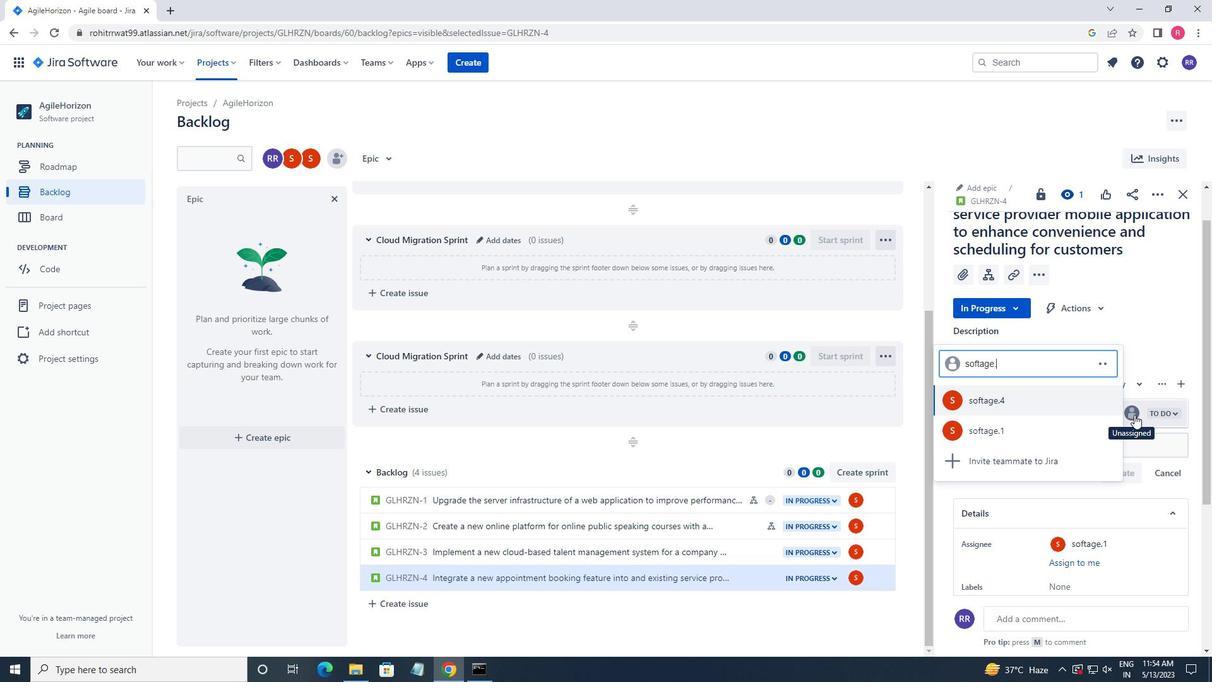 
Action: Mouse moved to (1026, 402)
Screenshot: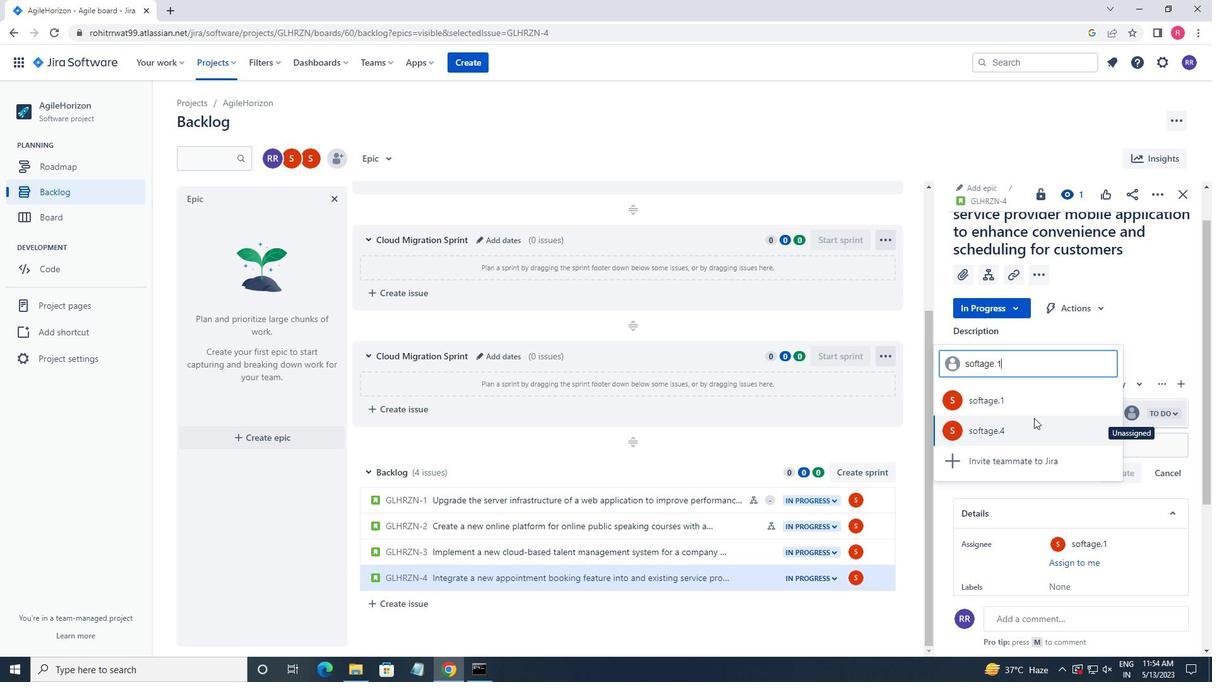 
Action: Mouse pressed left at (1026, 402)
Screenshot: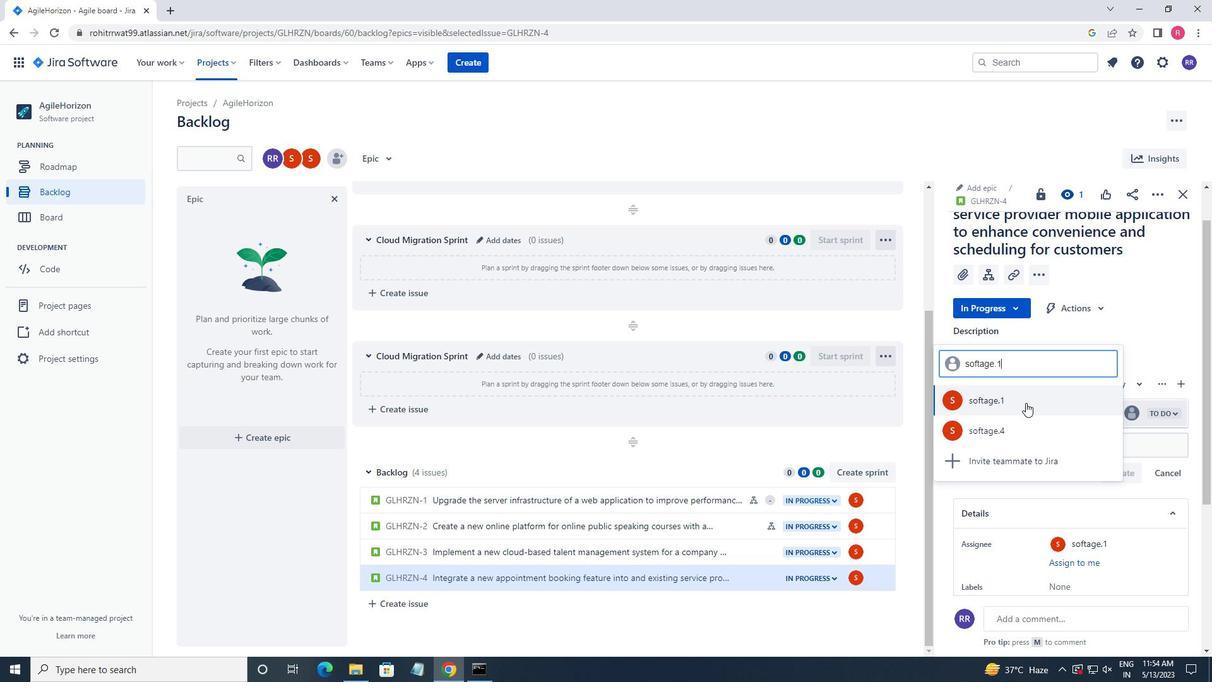 
Action: Mouse moved to (862, 442)
Screenshot: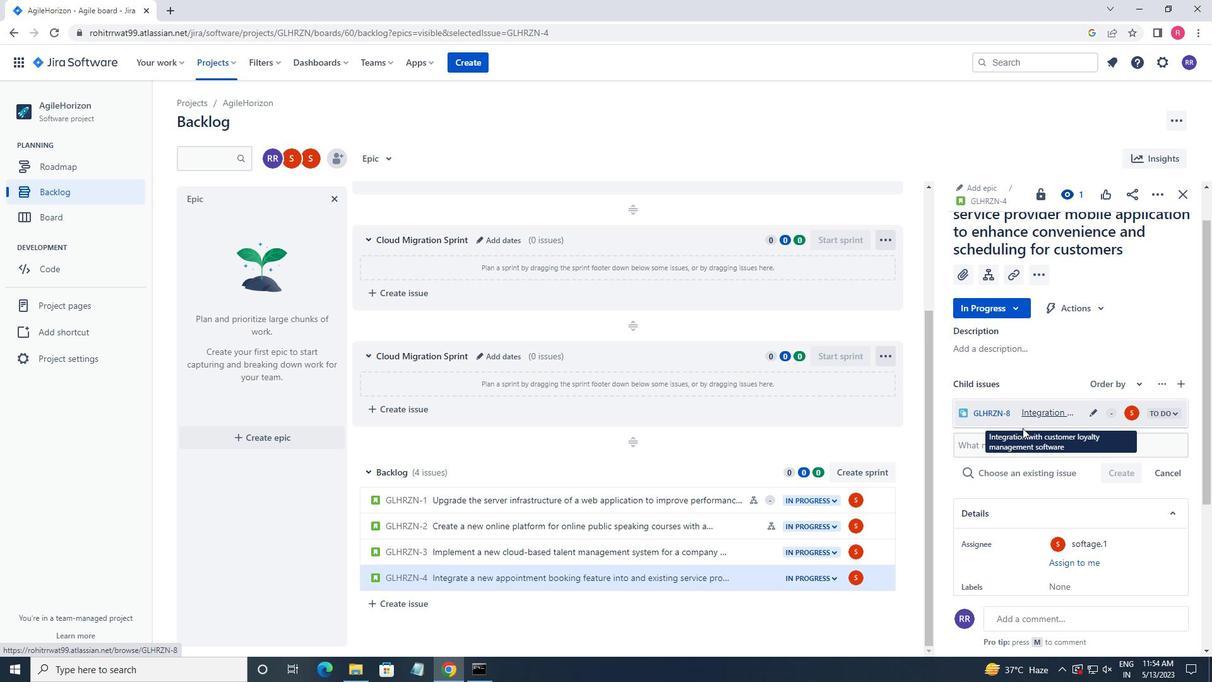 
